 Task: Search one way flight ticket for 5 adults, 1 child, 2 infants in seat and 1 infant on lap in business from Grand Rapids: Gerald R. Ford International Airport to Laramie: Laramie Regional Airport on 5-3-2023. Choice of flights is JetBlue. Number of bags: 11 checked bags. Price is upto 91000. Outbound departure time preference is 14:30.
Action: Mouse moved to (227, 340)
Screenshot: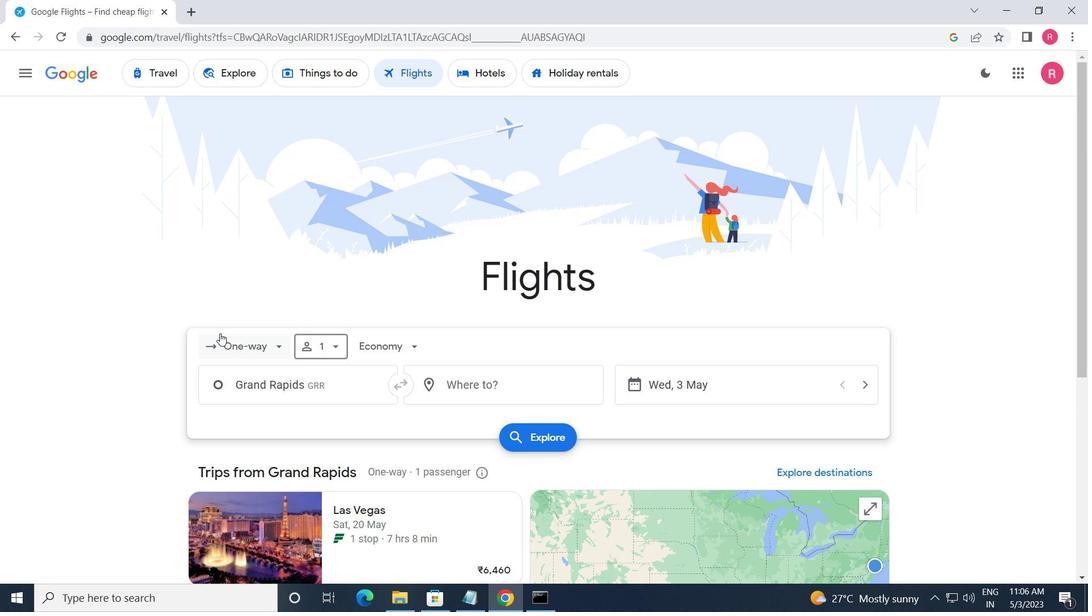 
Action: Mouse pressed left at (227, 340)
Screenshot: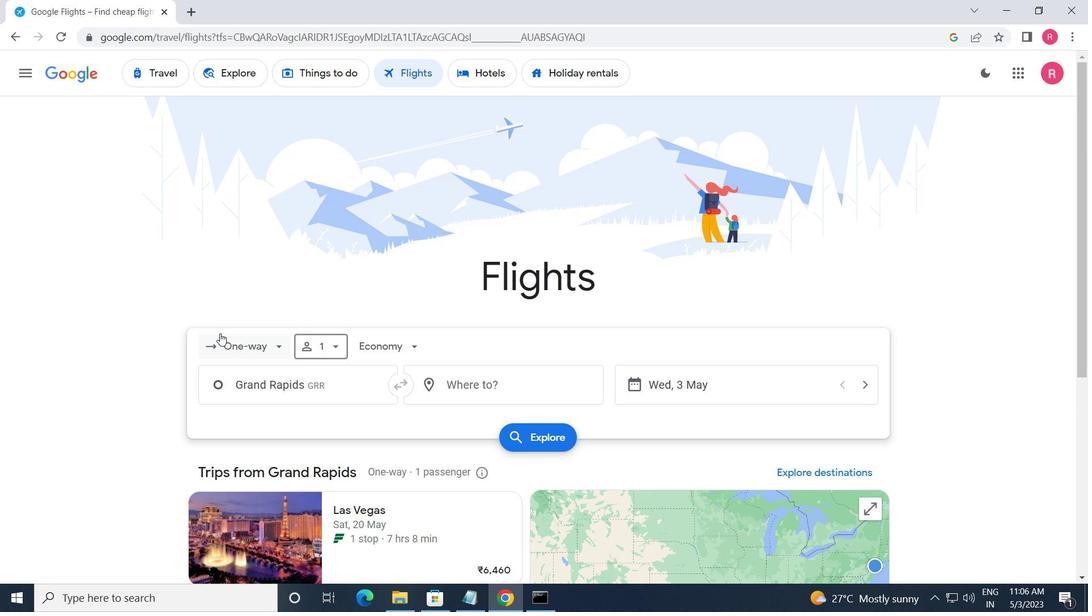 
Action: Mouse moved to (264, 420)
Screenshot: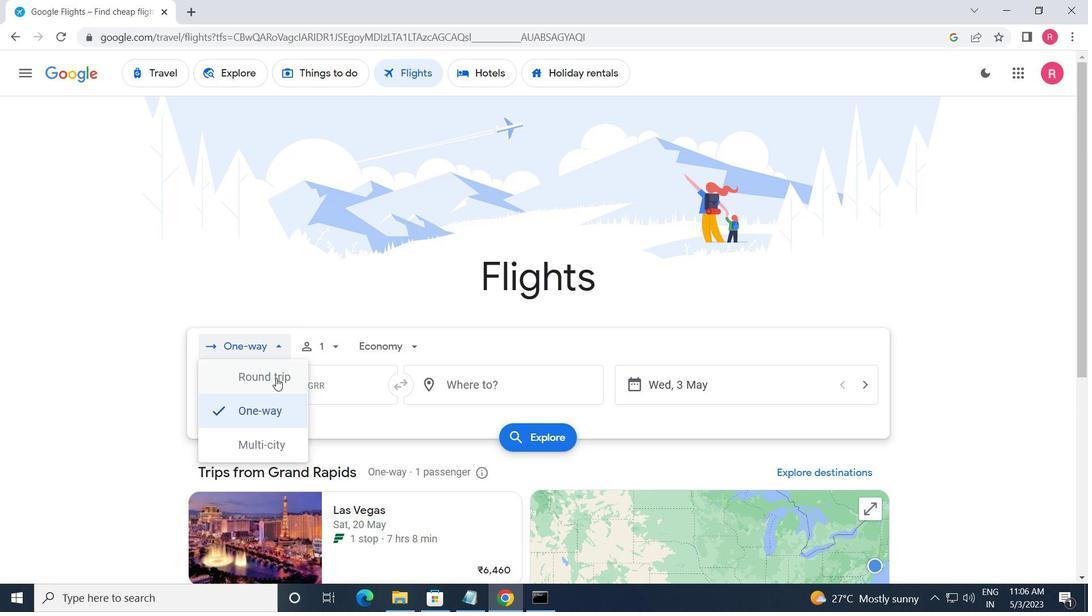 
Action: Mouse pressed left at (264, 420)
Screenshot: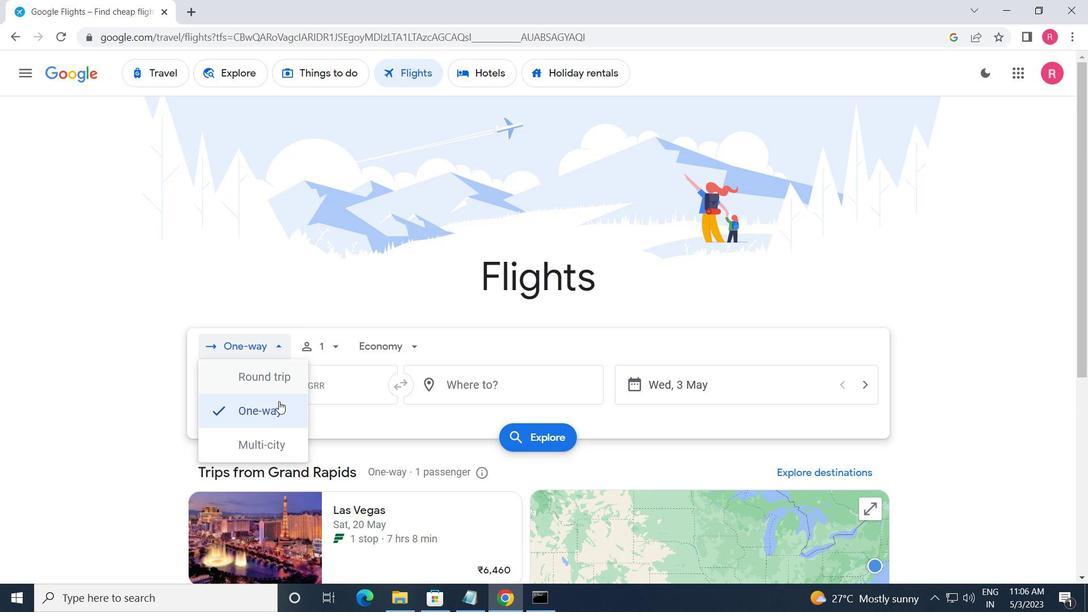 
Action: Mouse moved to (335, 347)
Screenshot: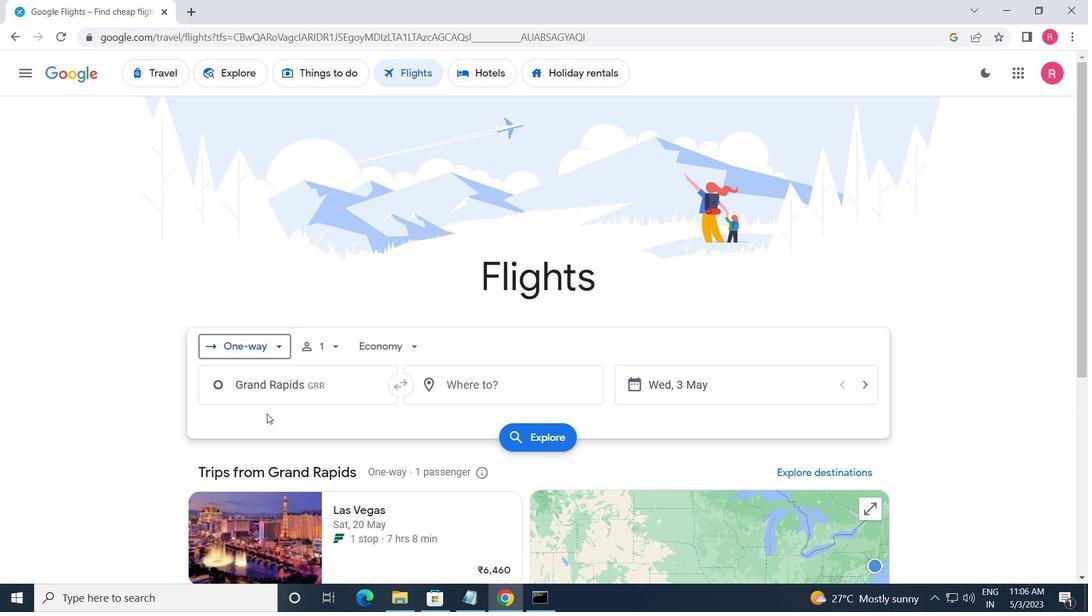 
Action: Mouse pressed left at (335, 347)
Screenshot: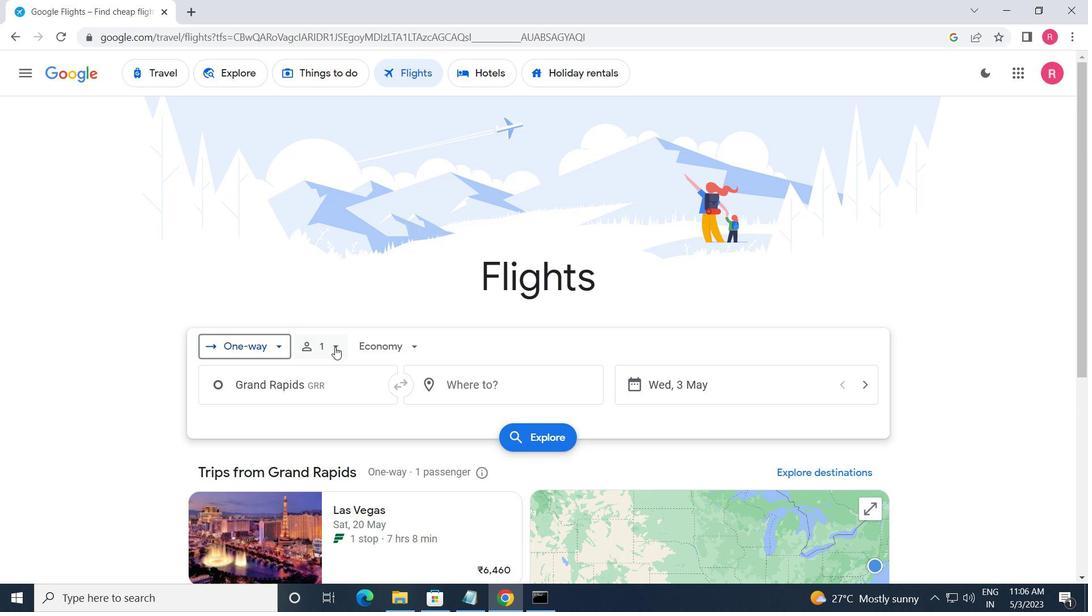 
Action: Mouse moved to (449, 386)
Screenshot: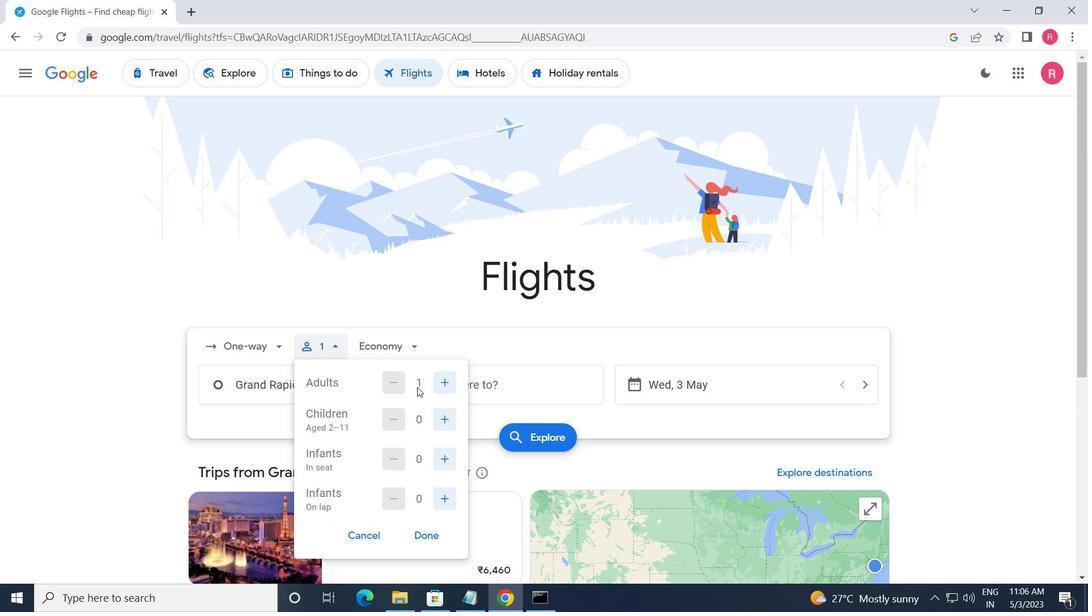 
Action: Mouse pressed left at (449, 386)
Screenshot: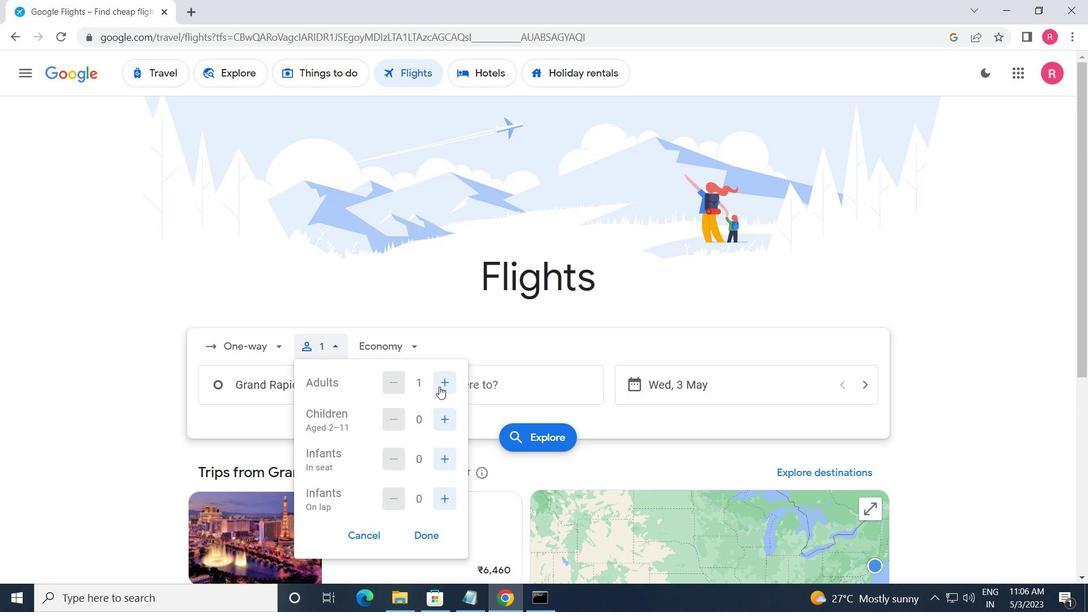 
Action: Mouse pressed left at (449, 386)
Screenshot: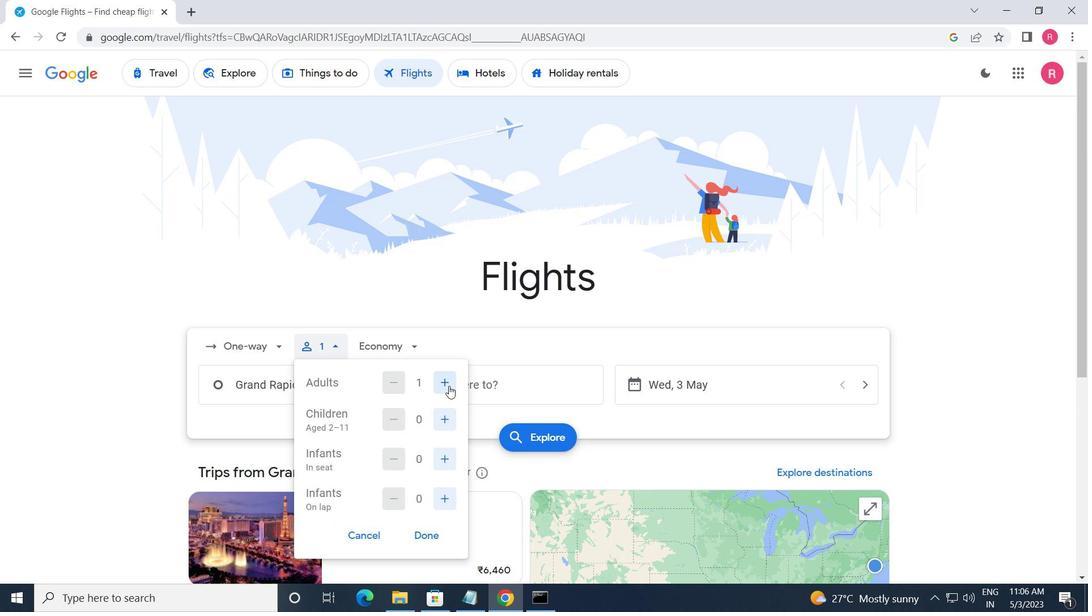 
Action: Mouse pressed left at (449, 386)
Screenshot: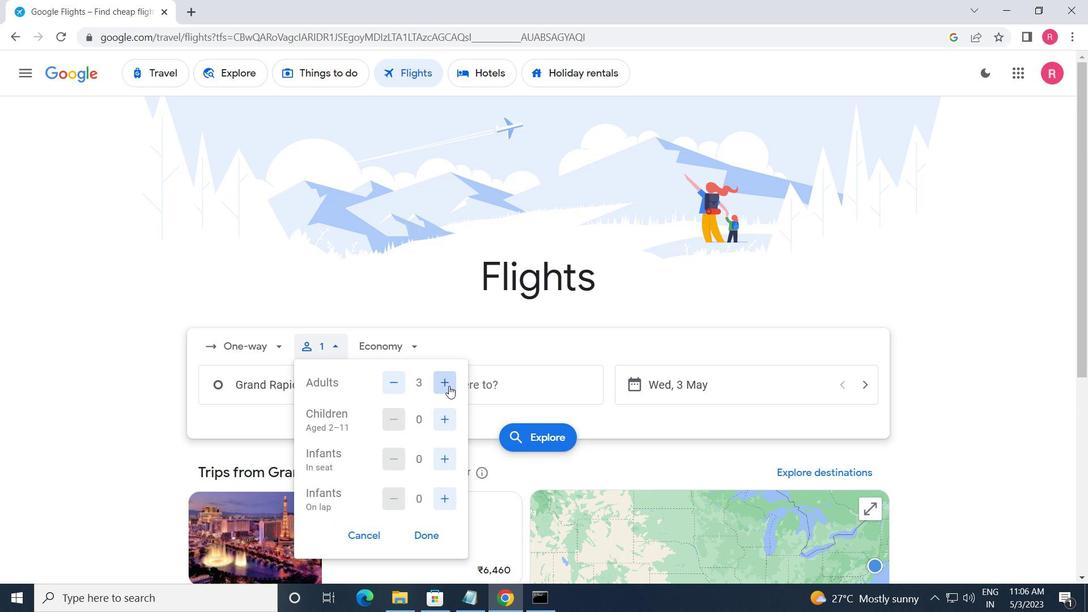
Action: Mouse pressed left at (449, 386)
Screenshot: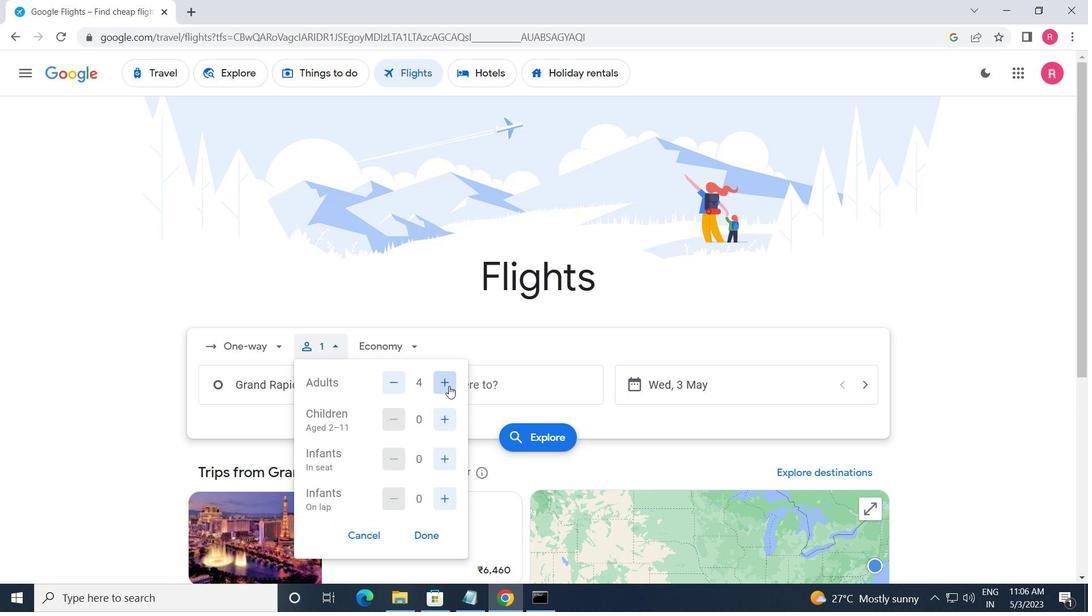 
Action: Mouse moved to (449, 416)
Screenshot: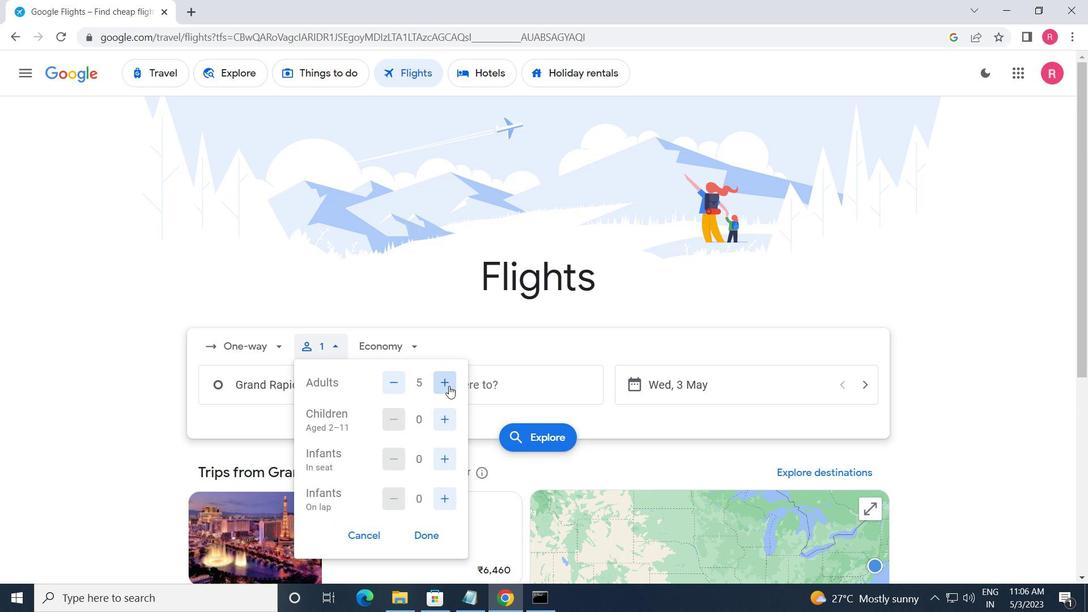 
Action: Mouse pressed left at (449, 416)
Screenshot: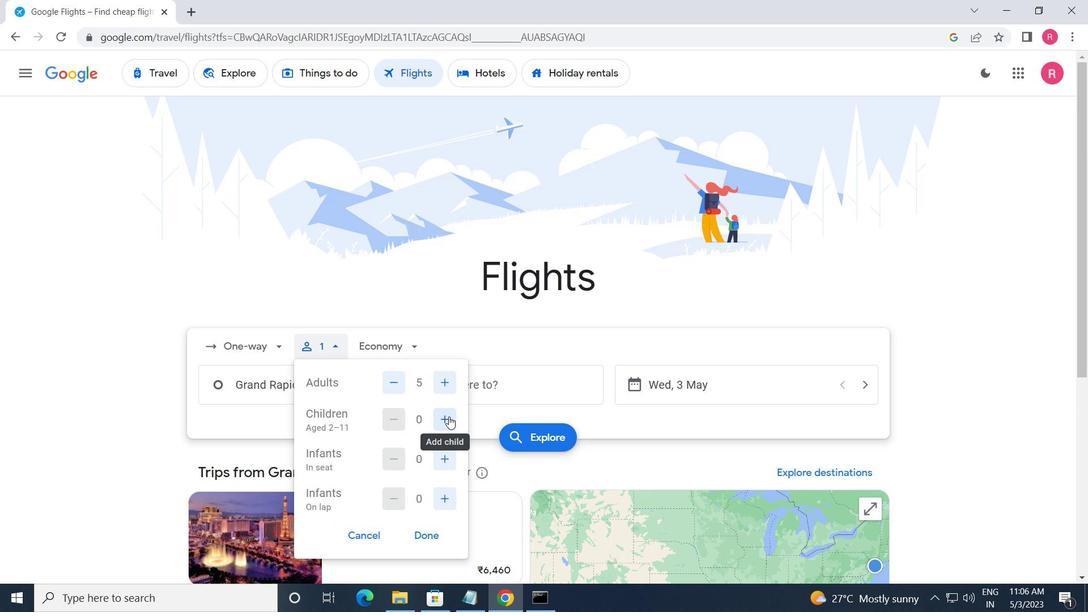 
Action: Mouse moved to (446, 455)
Screenshot: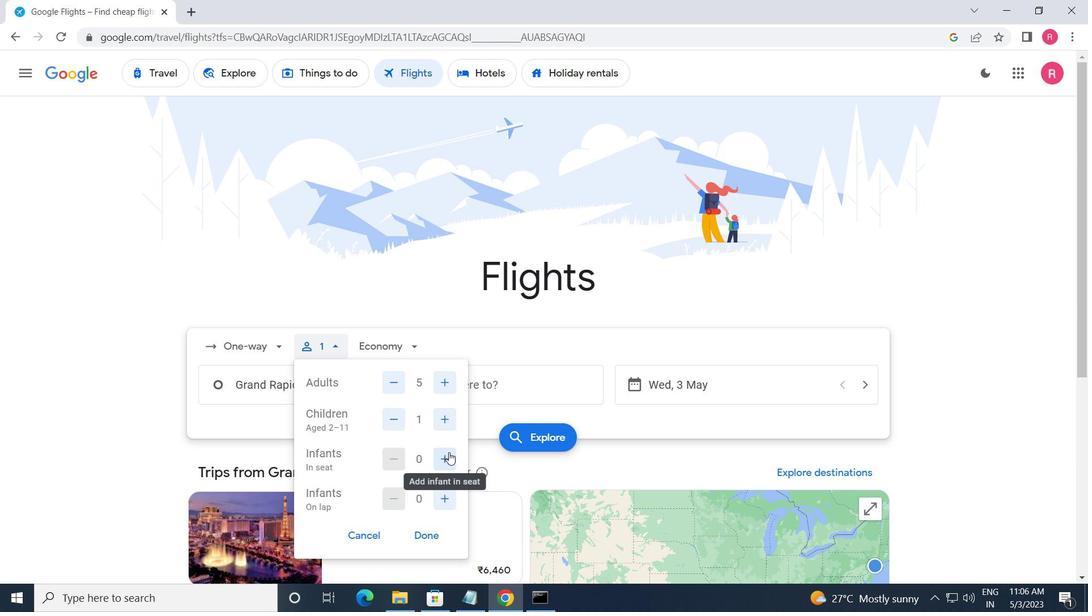 
Action: Mouse pressed left at (446, 455)
Screenshot: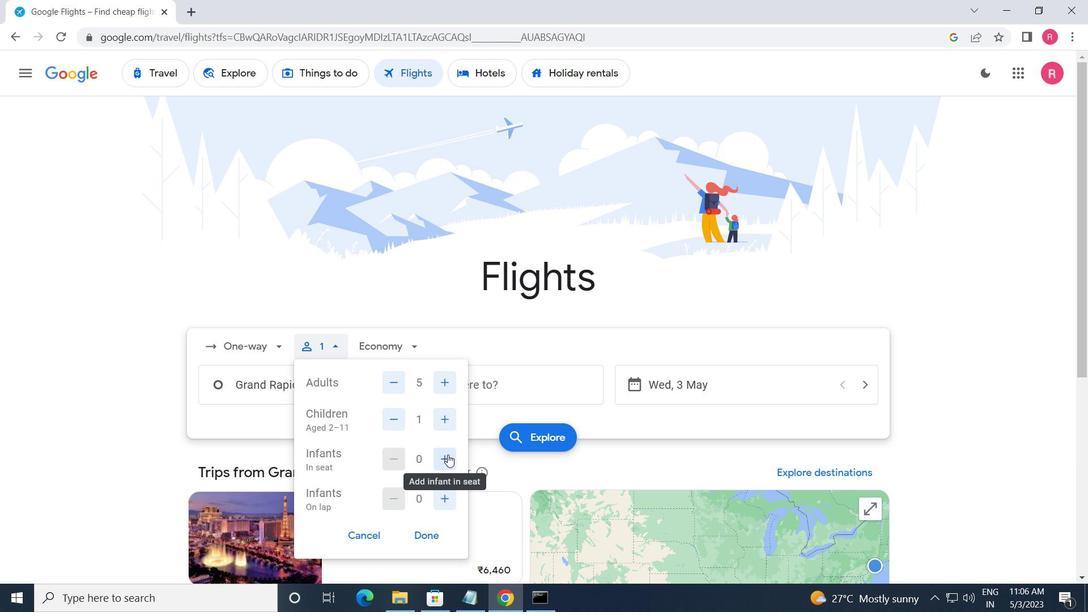 
Action: Mouse pressed left at (446, 455)
Screenshot: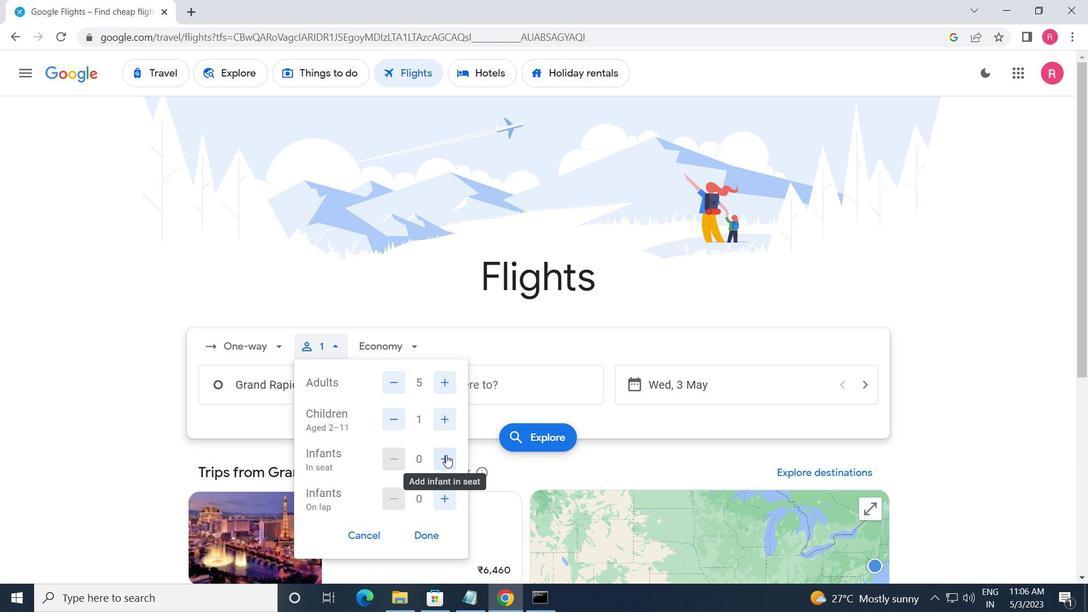 
Action: Mouse moved to (441, 493)
Screenshot: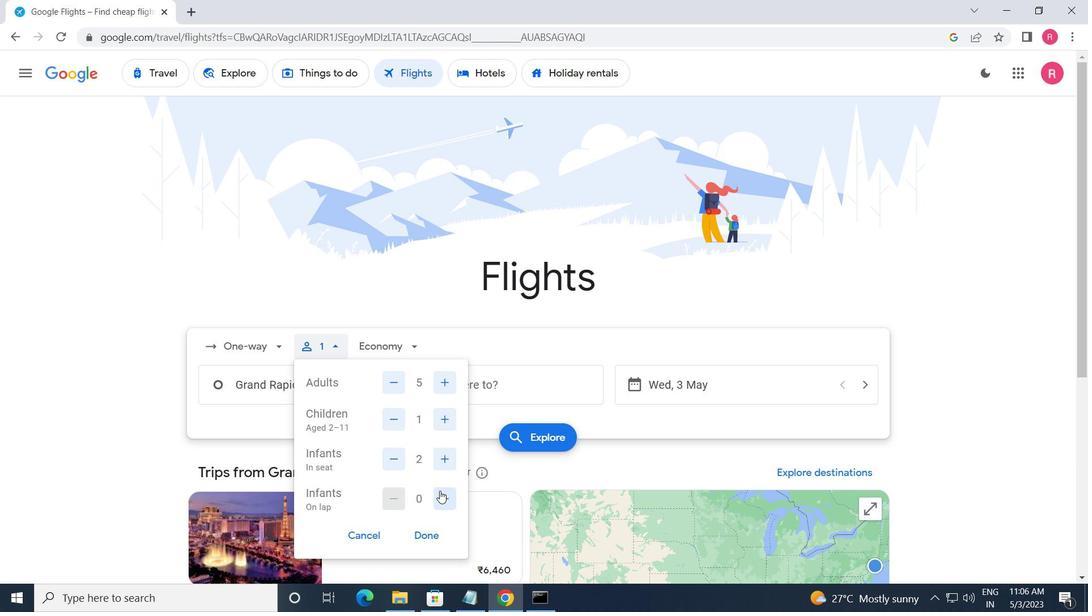 
Action: Mouse pressed left at (441, 493)
Screenshot: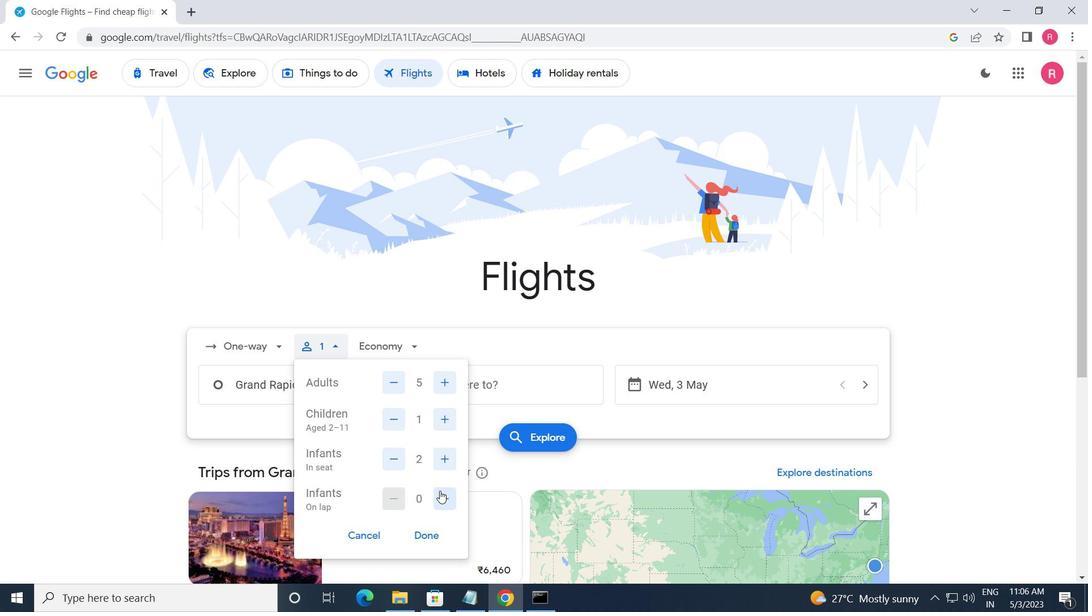 
Action: Mouse moved to (436, 530)
Screenshot: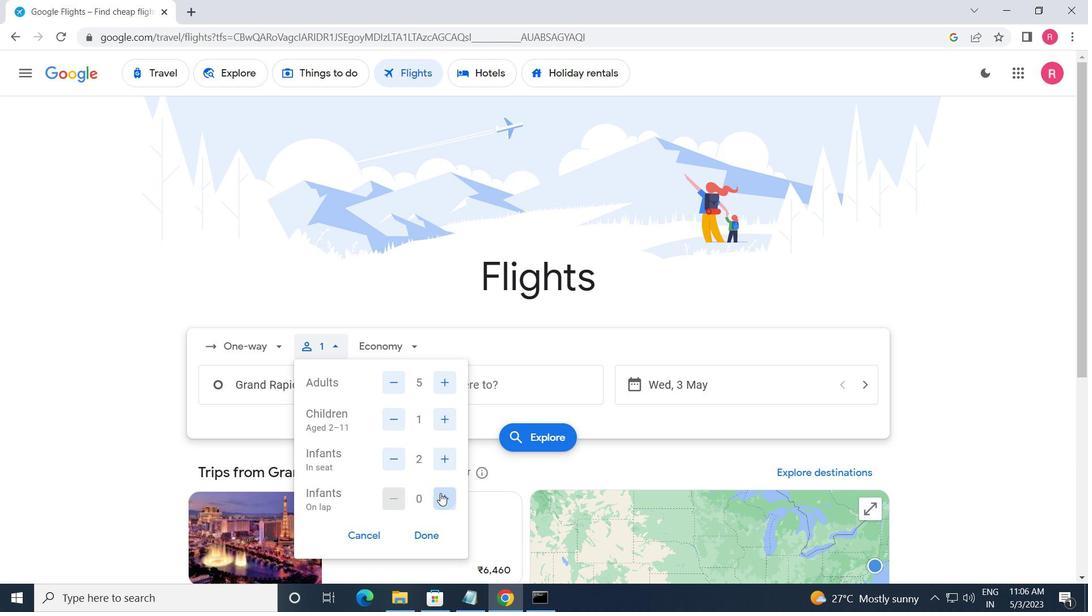 
Action: Mouse pressed left at (436, 530)
Screenshot: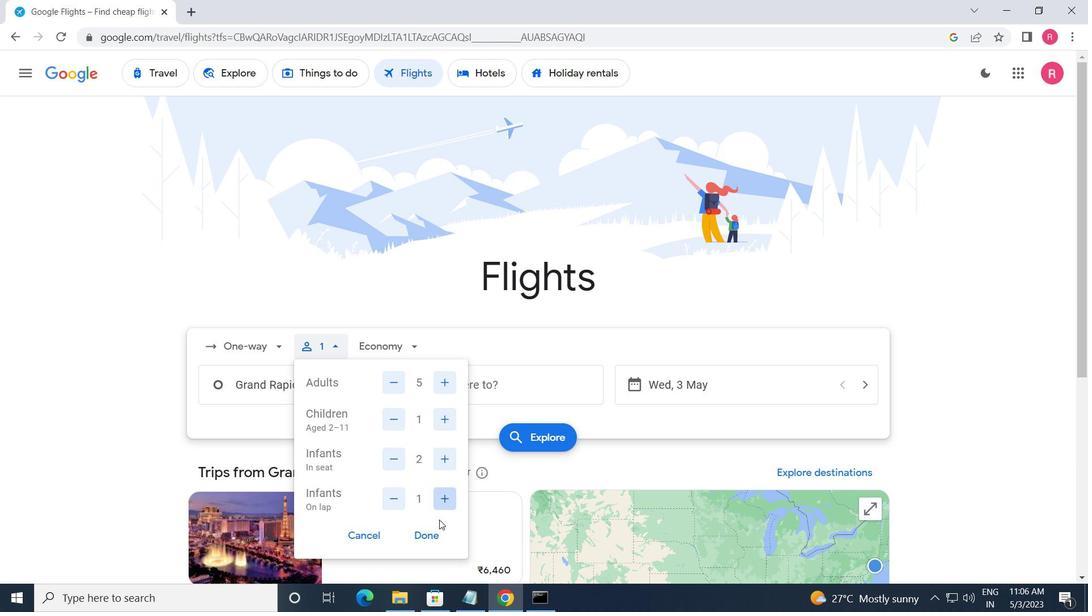 
Action: Mouse moved to (366, 354)
Screenshot: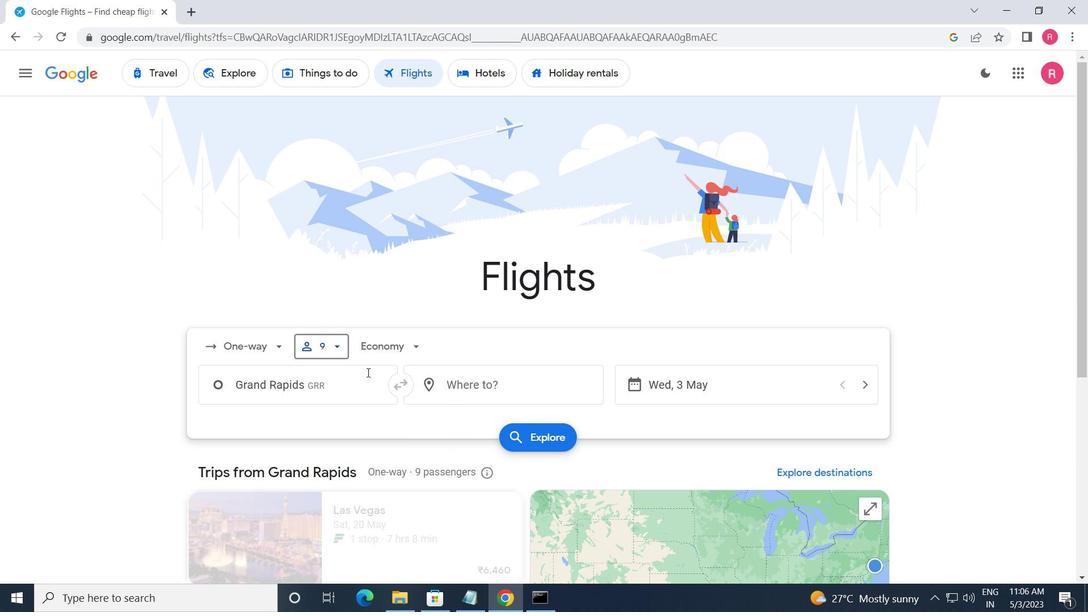 
Action: Mouse pressed left at (366, 354)
Screenshot: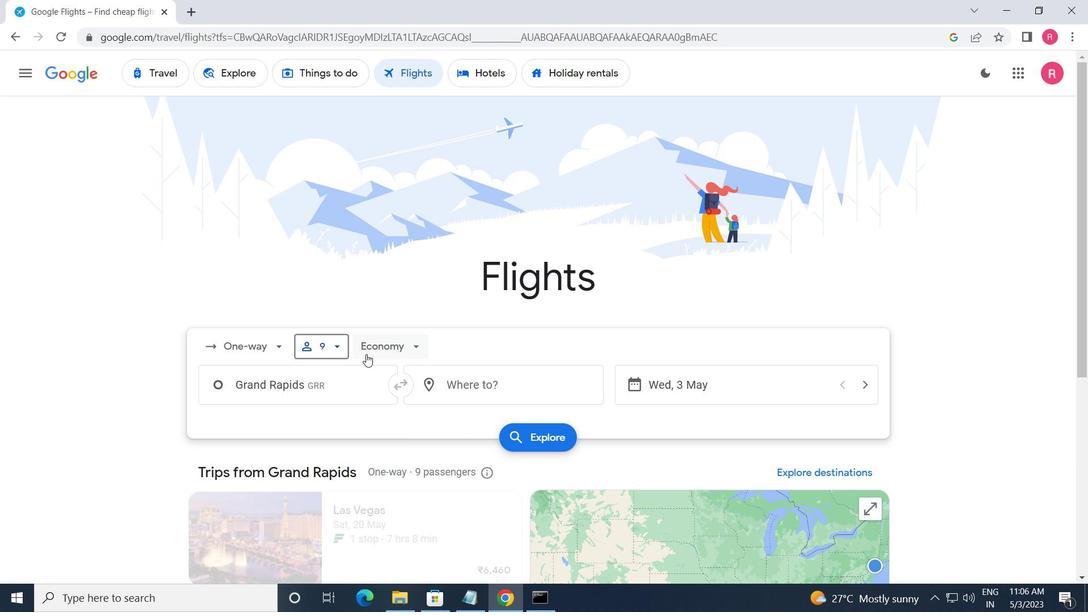 
Action: Mouse moved to (404, 444)
Screenshot: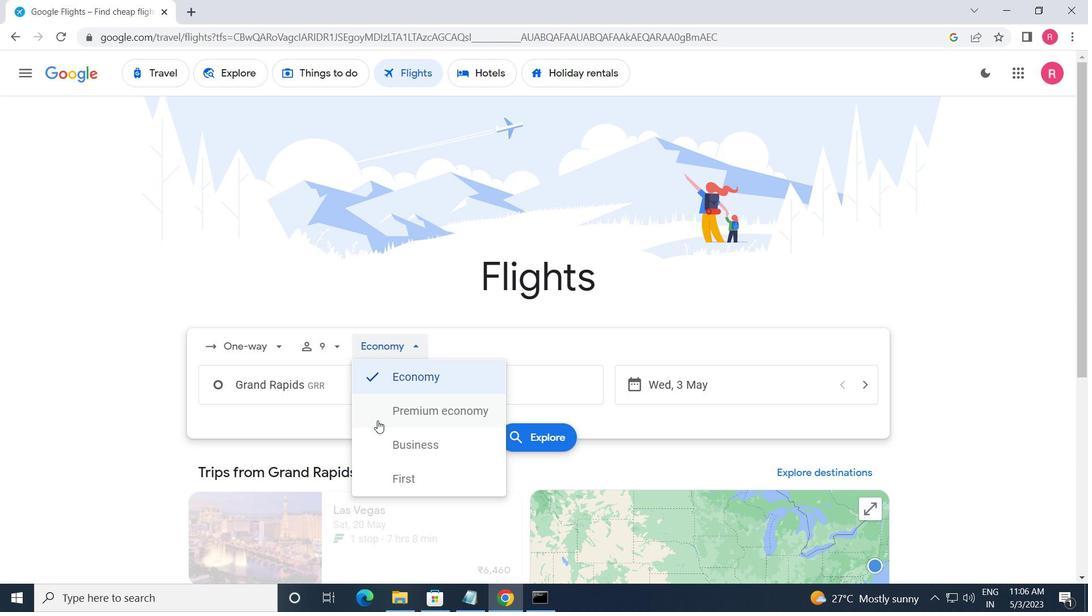 
Action: Mouse pressed left at (404, 444)
Screenshot: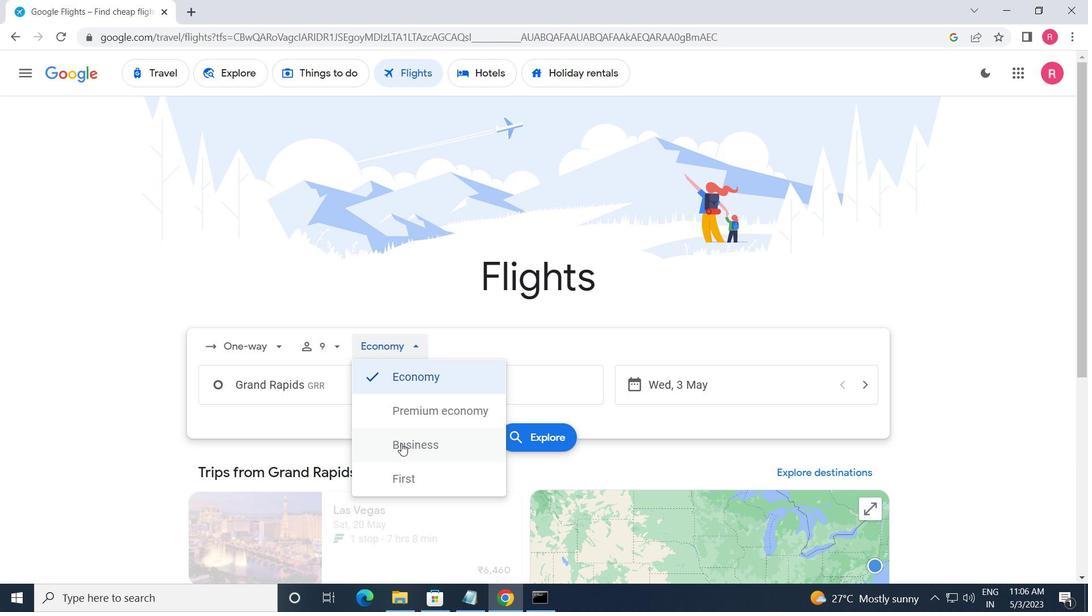 
Action: Mouse moved to (317, 400)
Screenshot: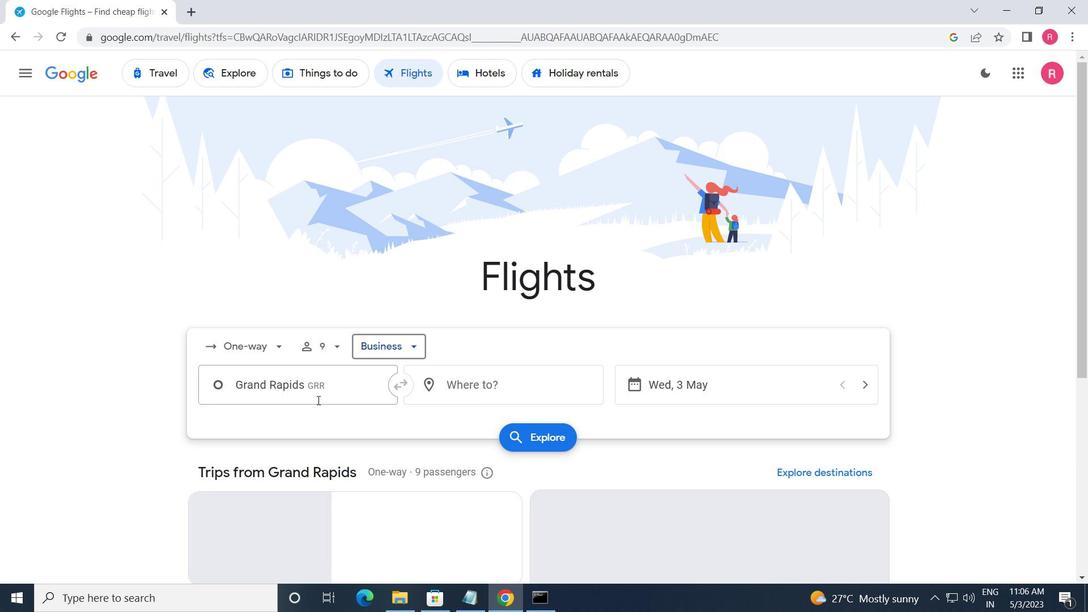 
Action: Mouse pressed left at (317, 400)
Screenshot: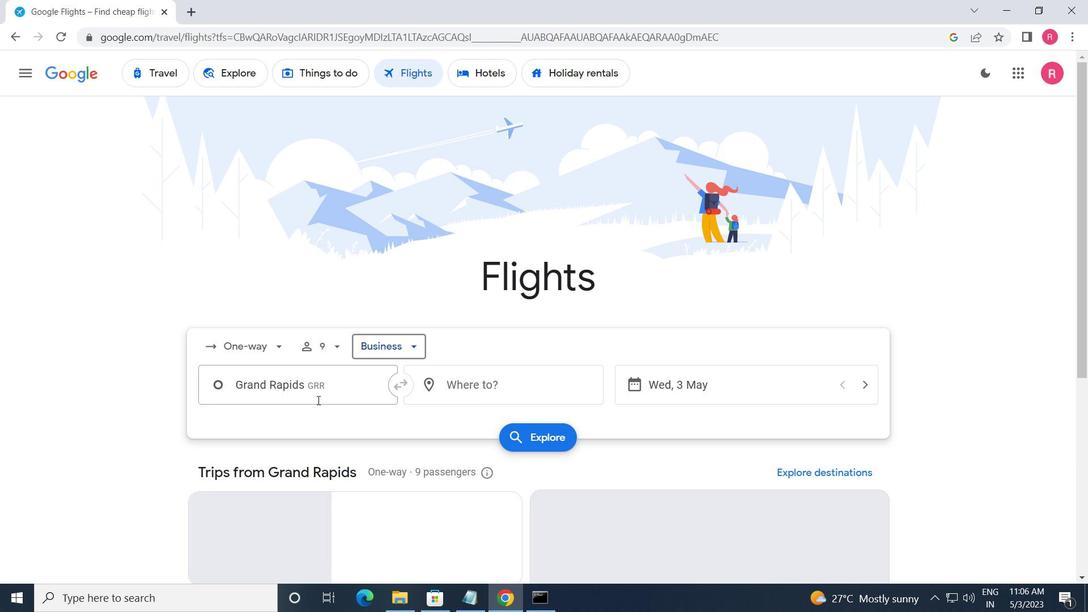 
Action: Mouse moved to (349, 454)
Screenshot: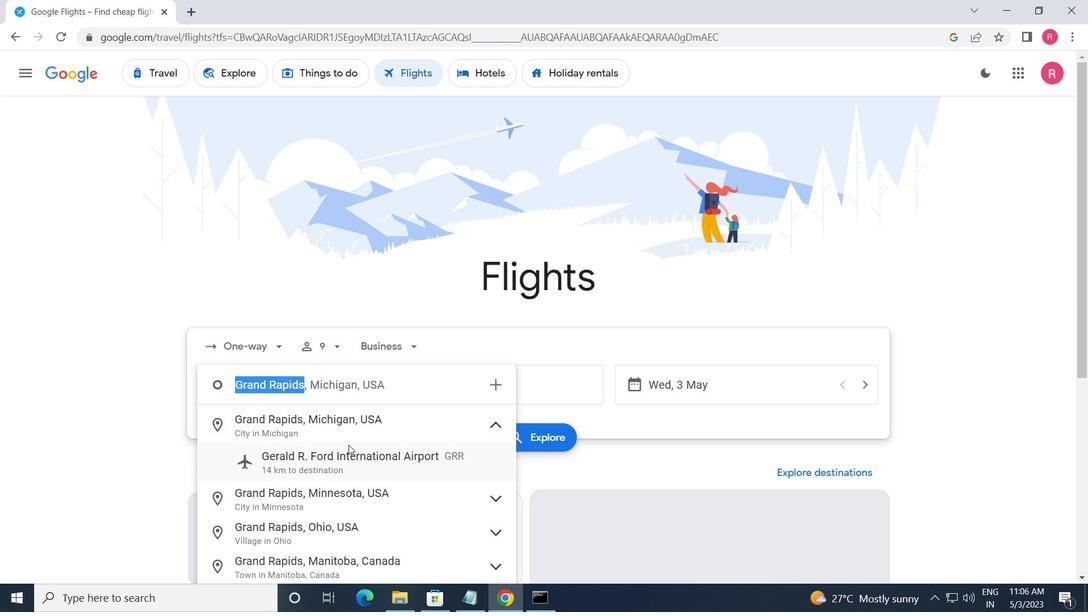 
Action: Mouse pressed left at (349, 454)
Screenshot: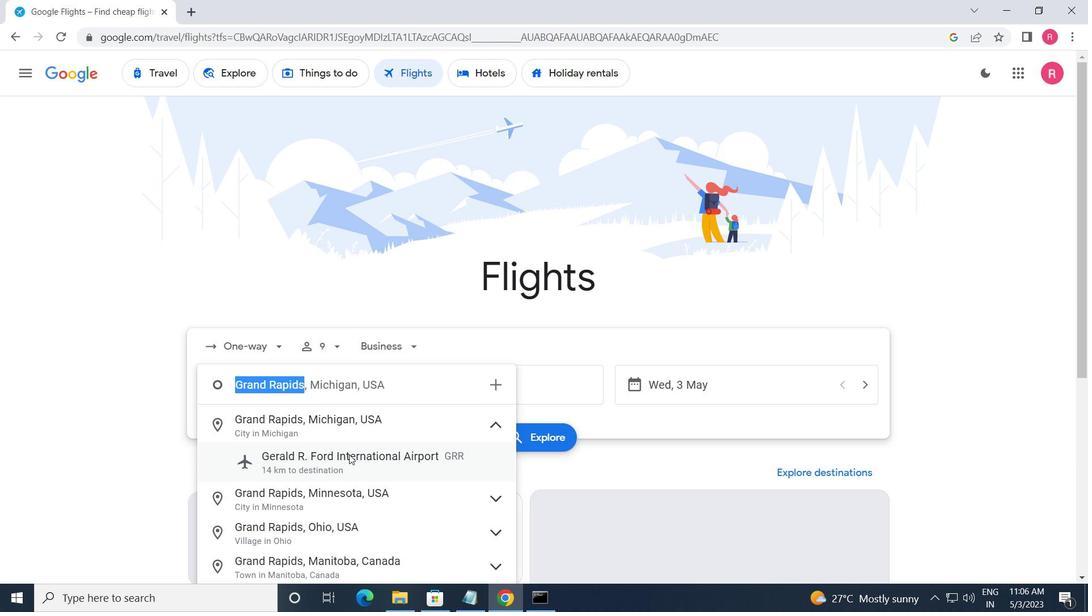 
Action: Mouse moved to (454, 379)
Screenshot: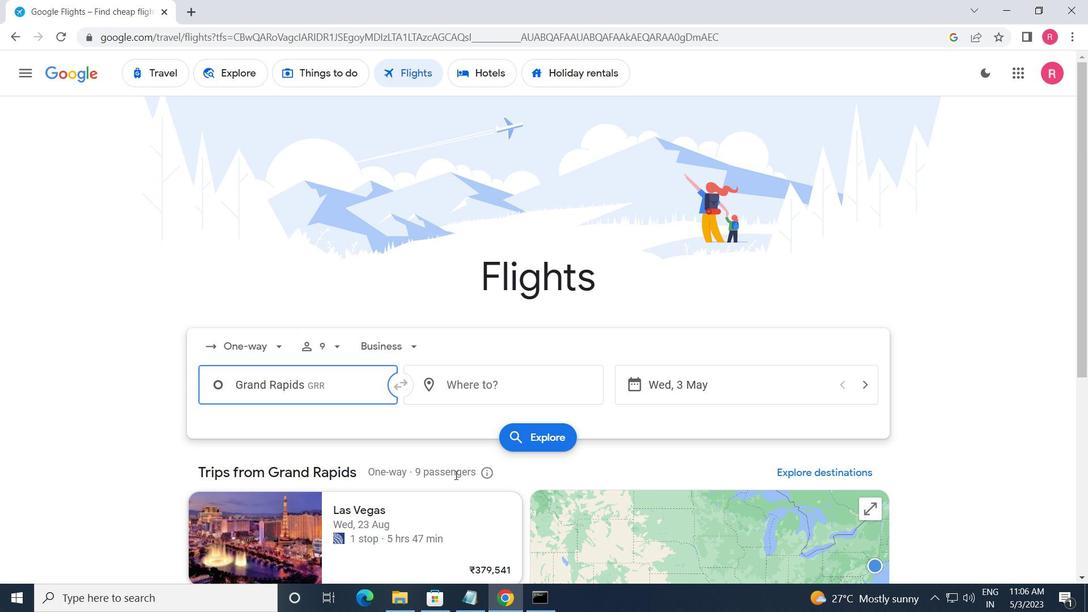 
Action: Mouse pressed left at (454, 379)
Screenshot: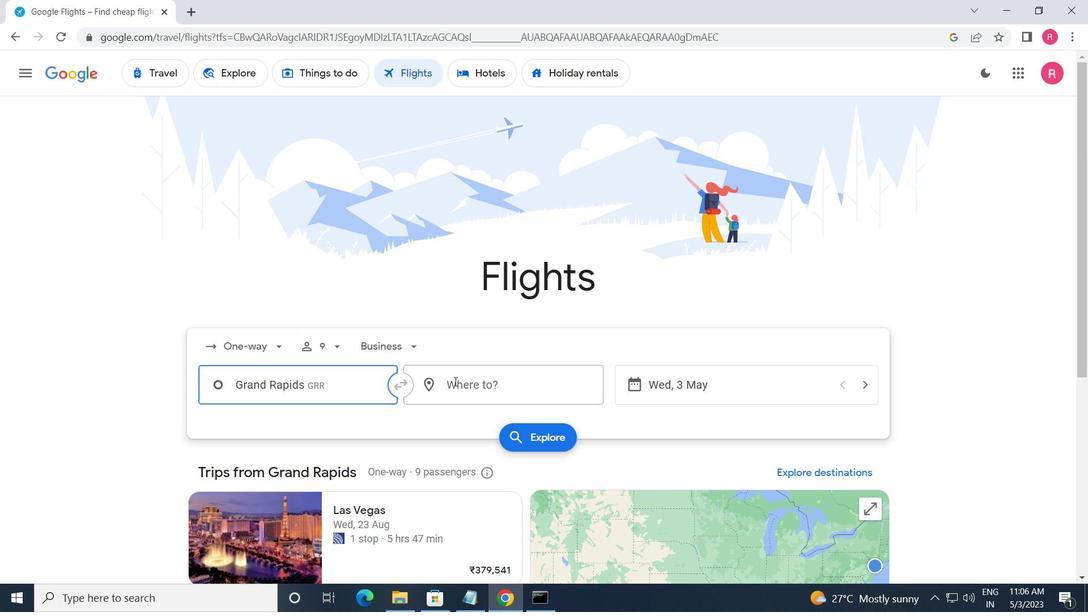 
Action: Mouse moved to (484, 534)
Screenshot: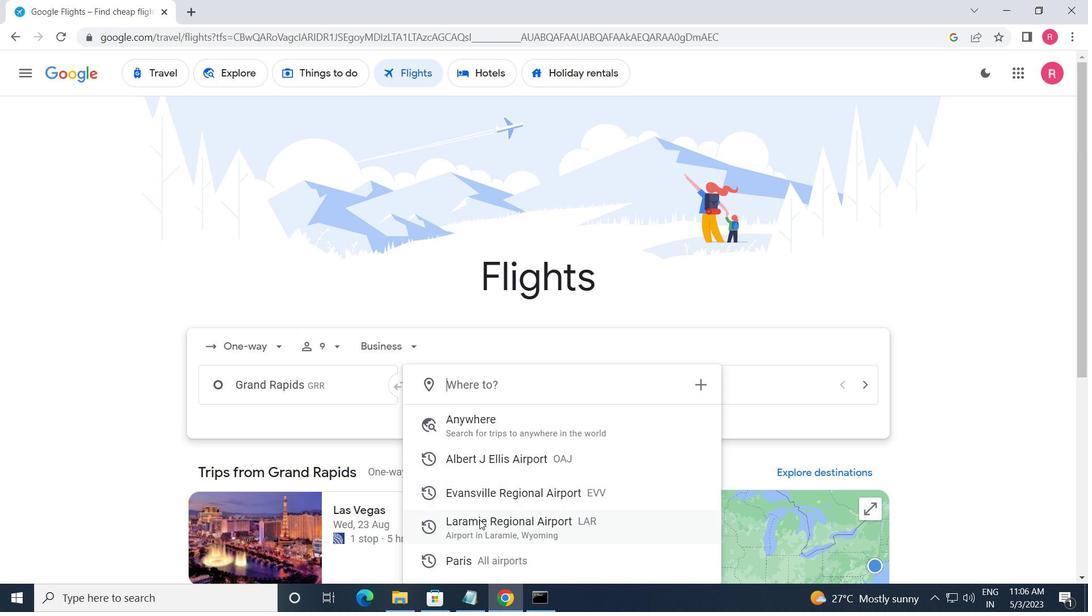 
Action: Mouse pressed left at (484, 534)
Screenshot: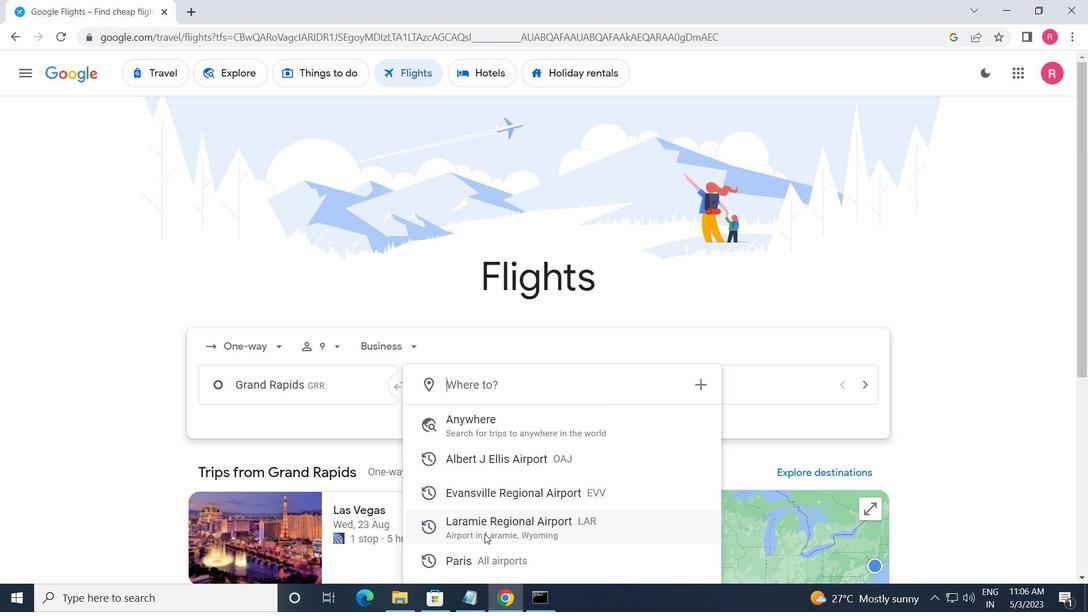 
Action: Mouse moved to (728, 382)
Screenshot: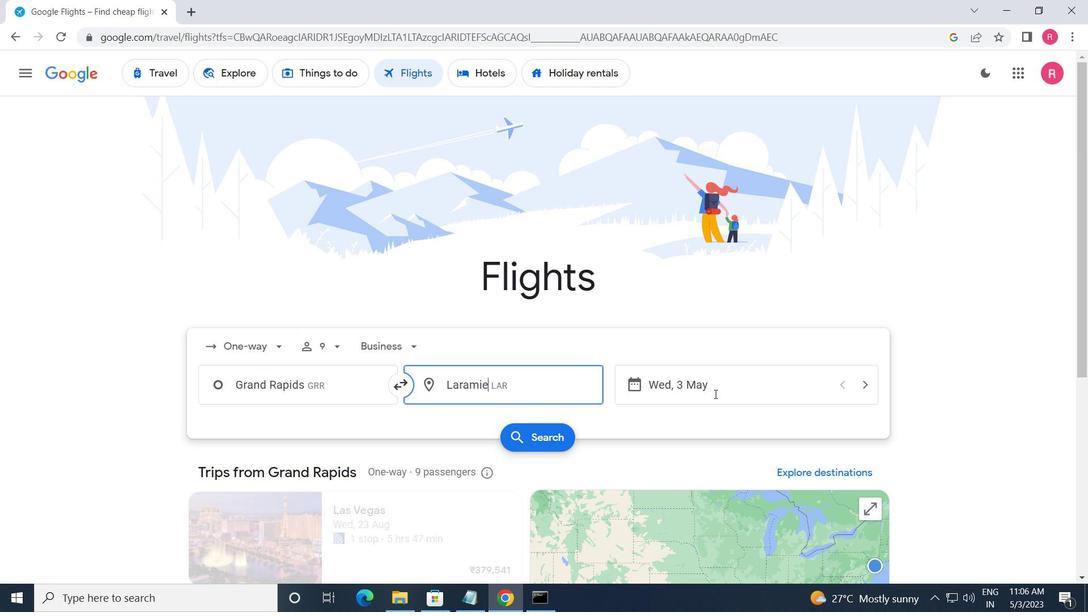 
Action: Mouse pressed left at (728, 382)
Screenshot: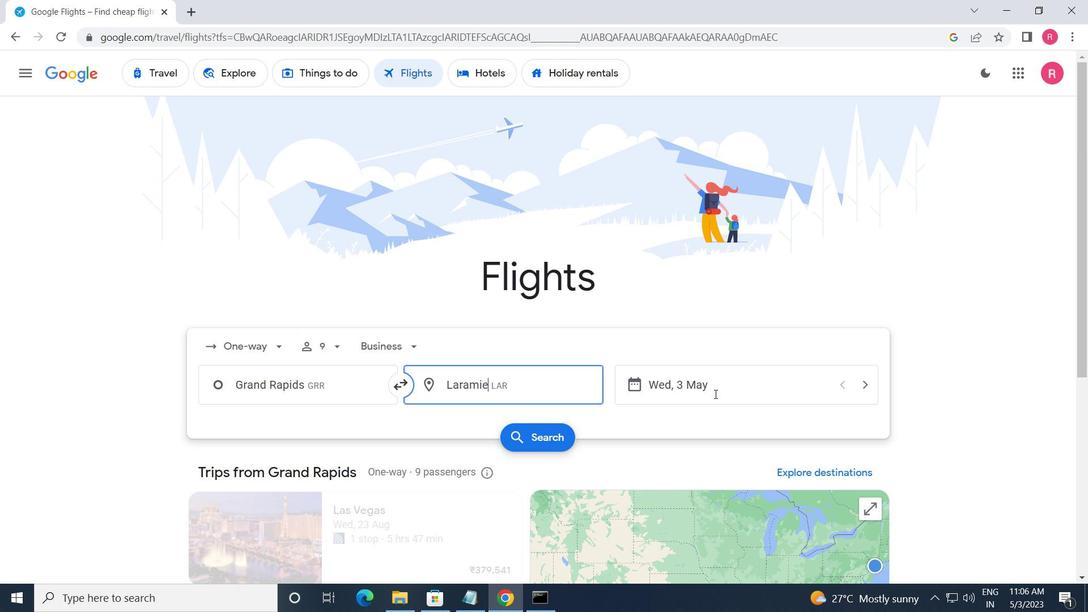 
Action: Mouse moved to (472, 329)
Screenshot: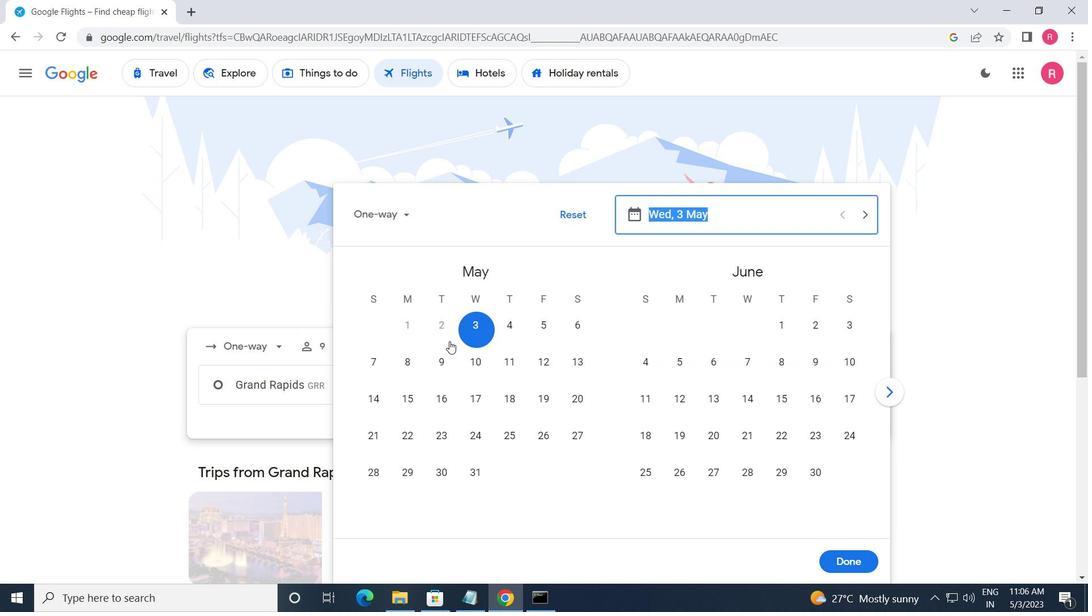 
Action: Mouse pressed left at (472, 329)
Screenshot: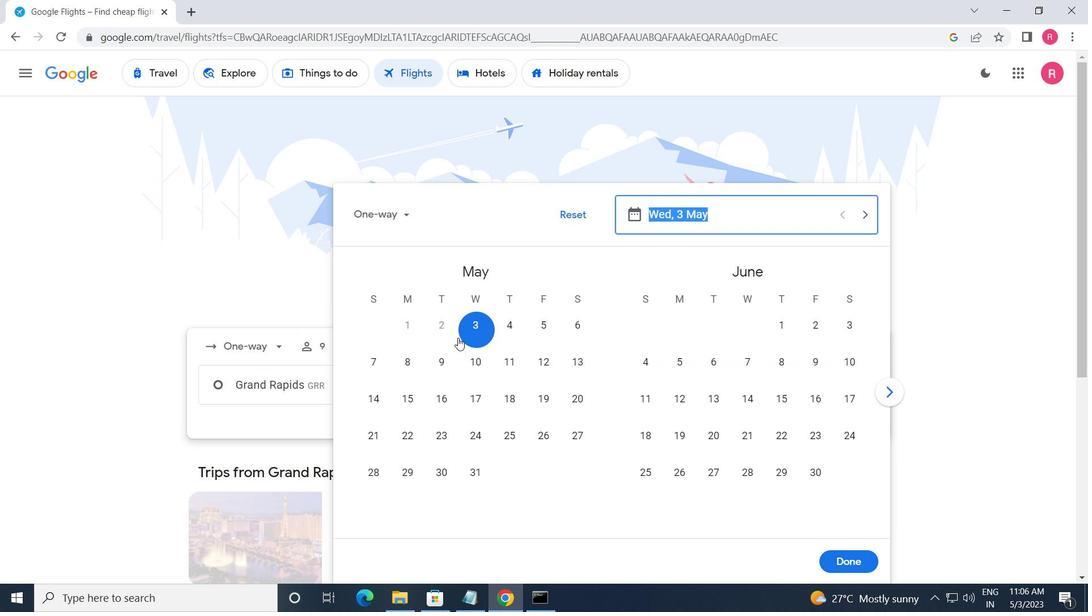 
Action: Mouse moved to (840, 566)
Screenshot: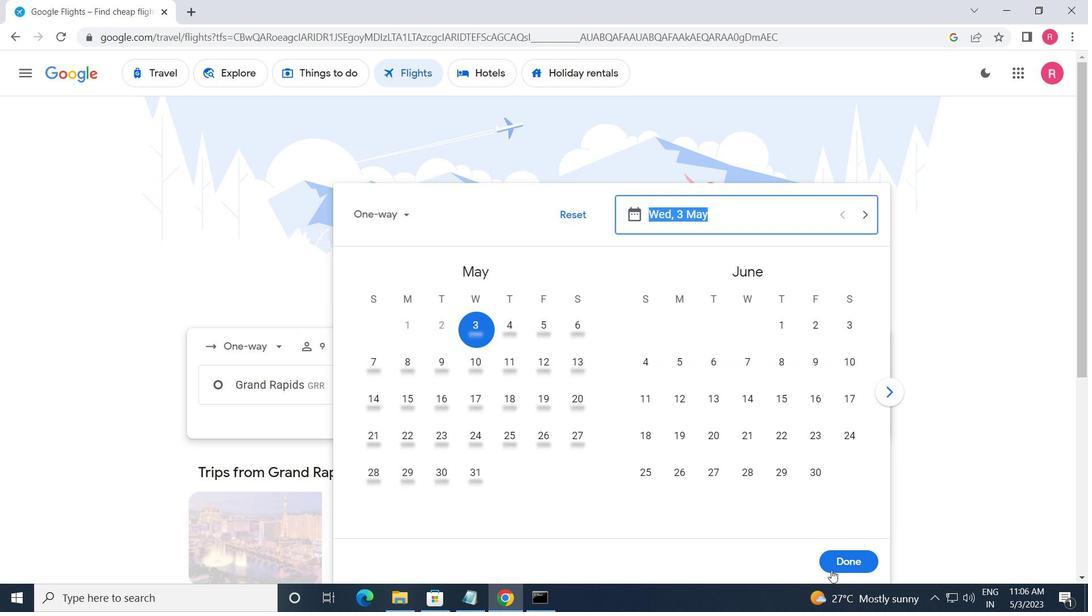 
Action: Mouse pressed left at (840, 566)
Screenshot: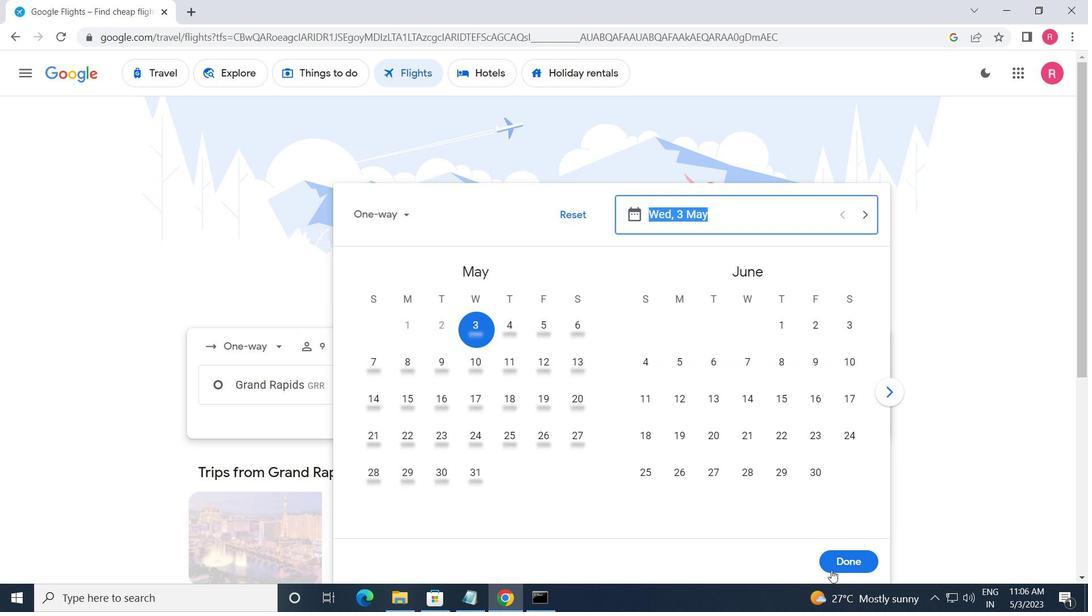 
Action: Mouse moved to (521, 434)
Screenshot: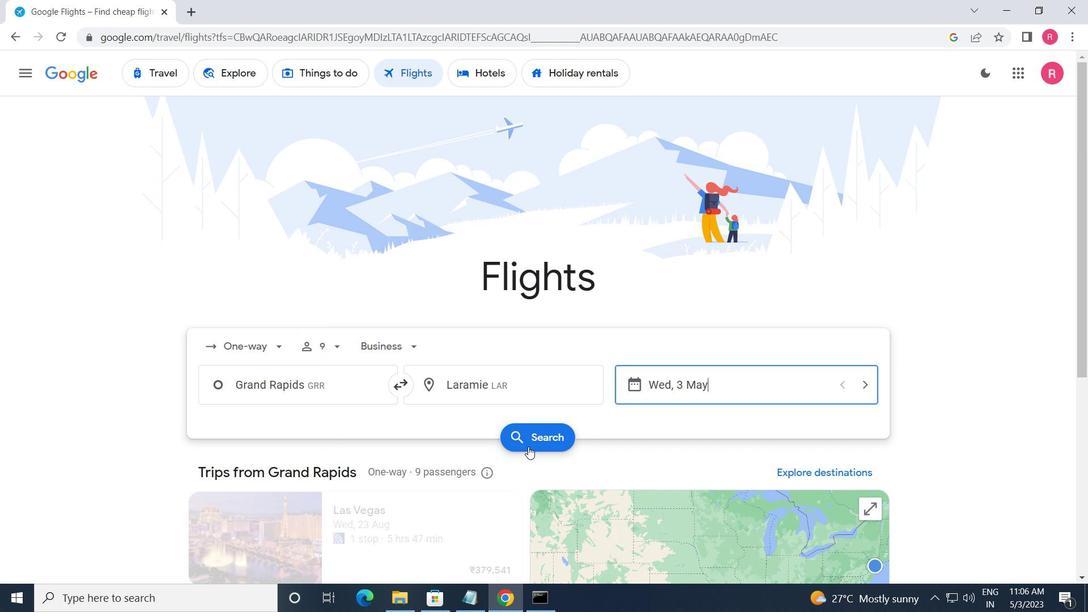 
Action: Mouse pressed left at (521, 434)
Screenshot: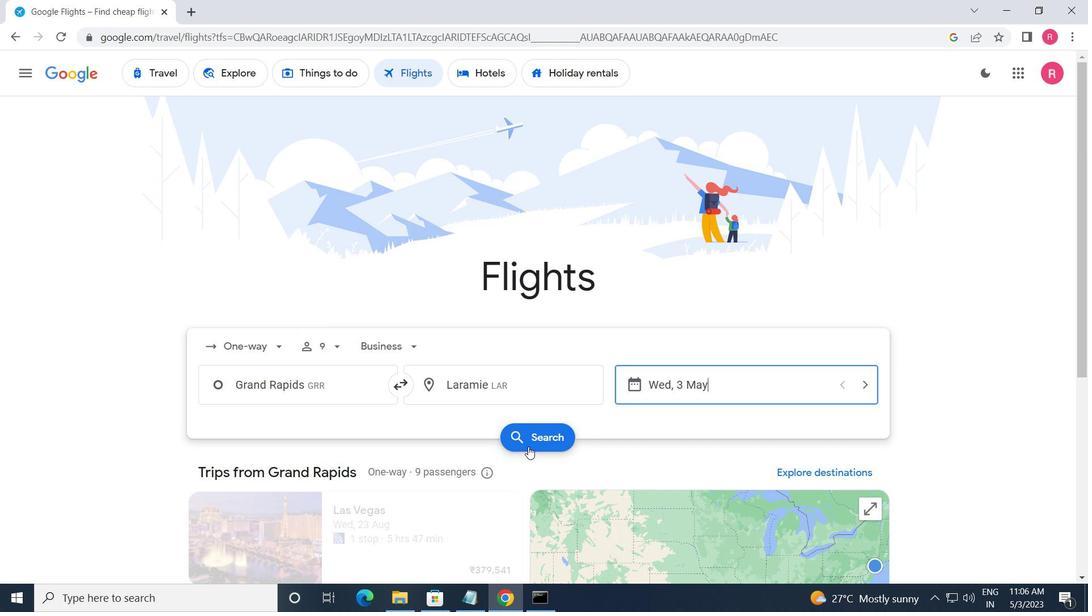 
Action: Mouse moved to (202, 212)
Screenshot: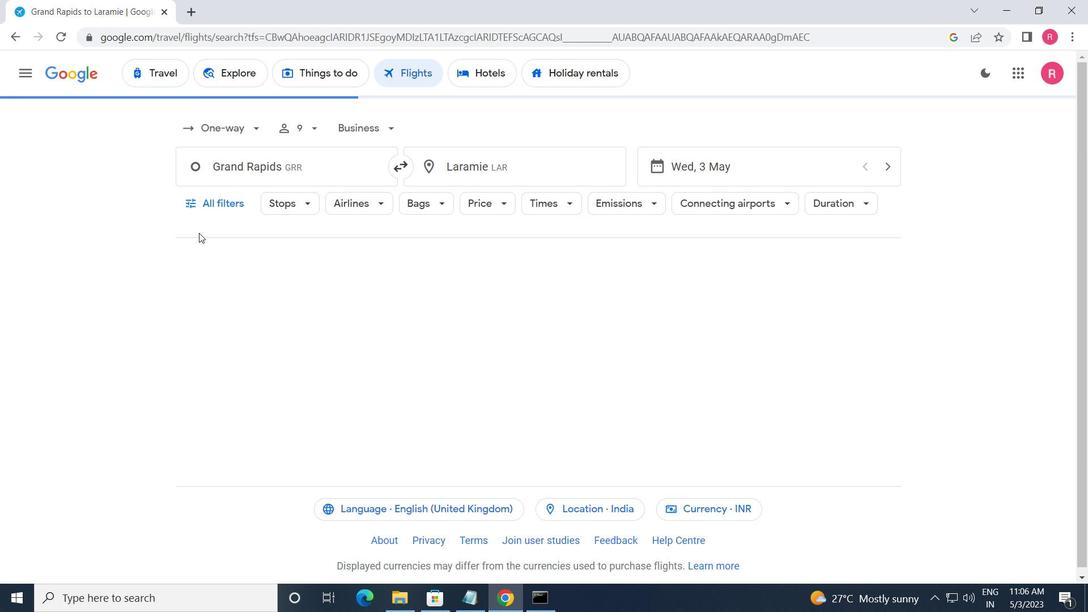 
Action: Mouse pressed left at (202, 212)
Screenshot: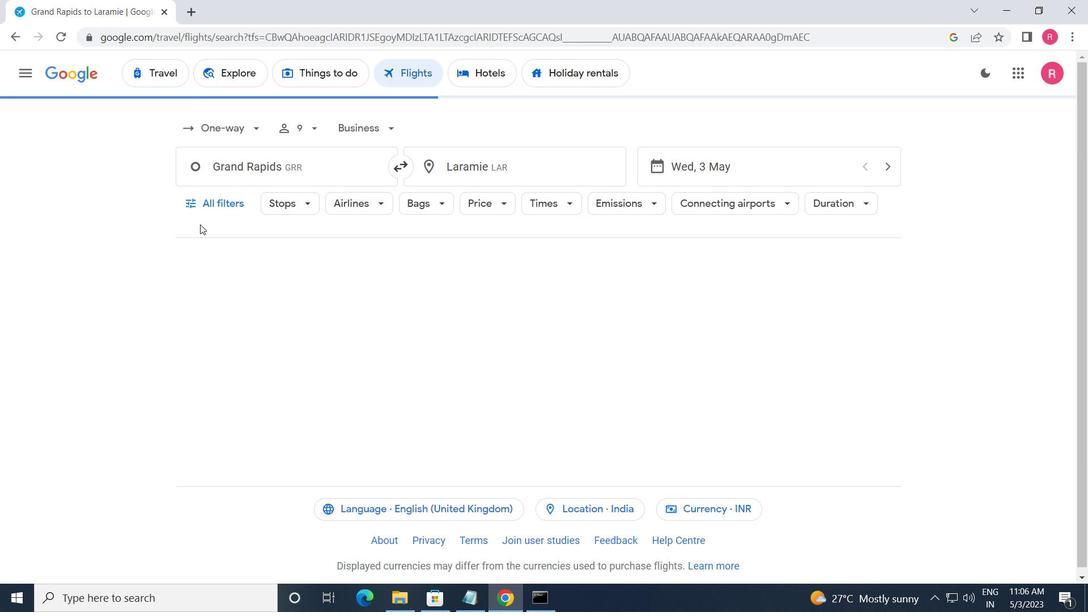 
Action: Mouse moved to (243, 385)
Screenshot: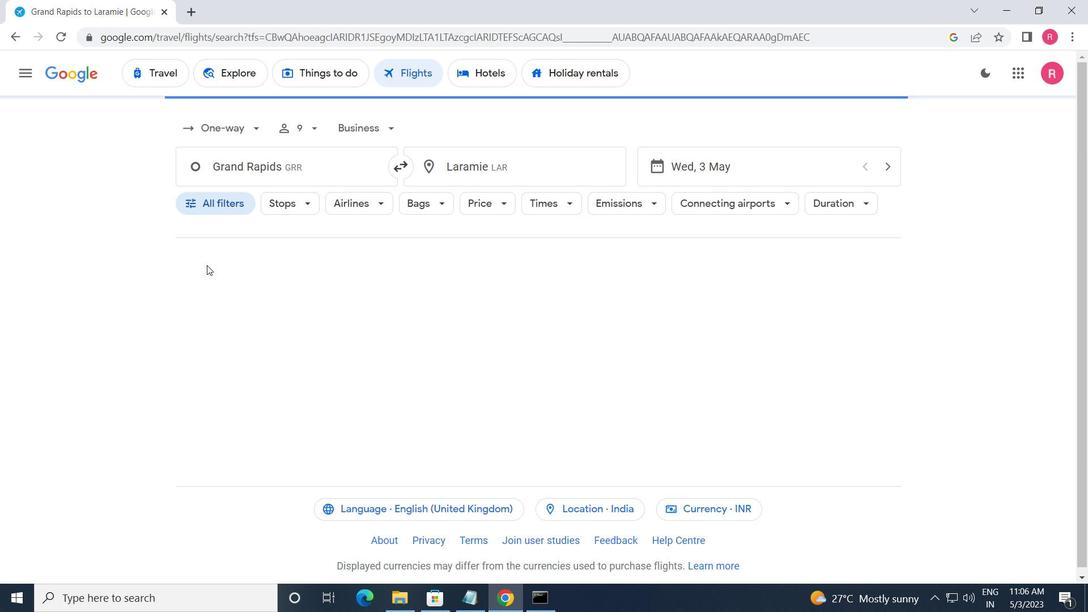 
Action: Mouse scrolled (243, 384) with delta (0, 0)
Screenshot: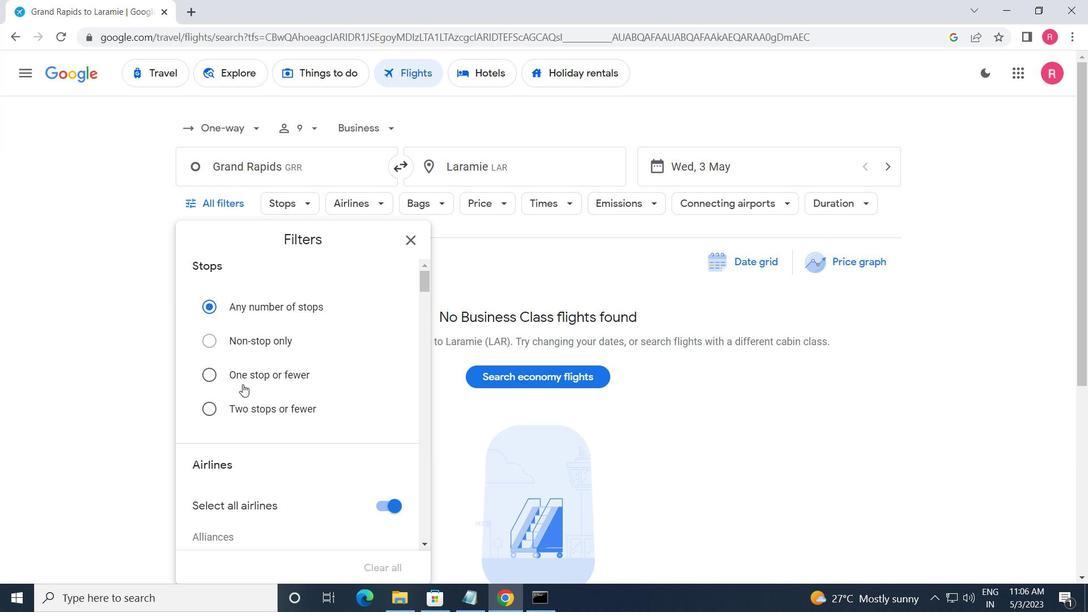 
Action: Mouse scrolled (243, 384) with delta (0, 0)
Screenshot: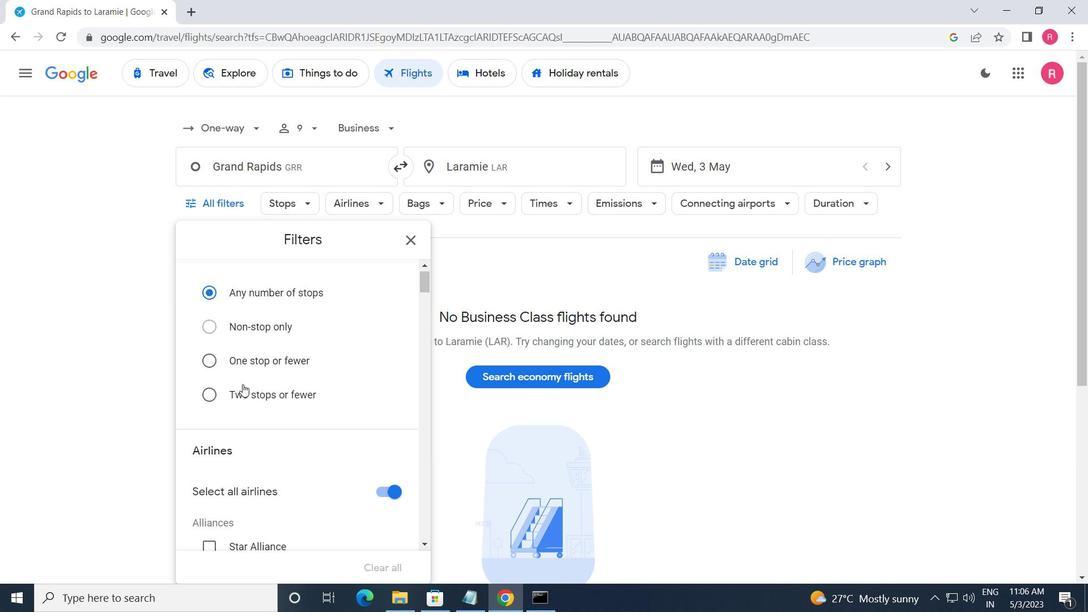 
Action: Mouse moved to (254, 392)
Screenshot: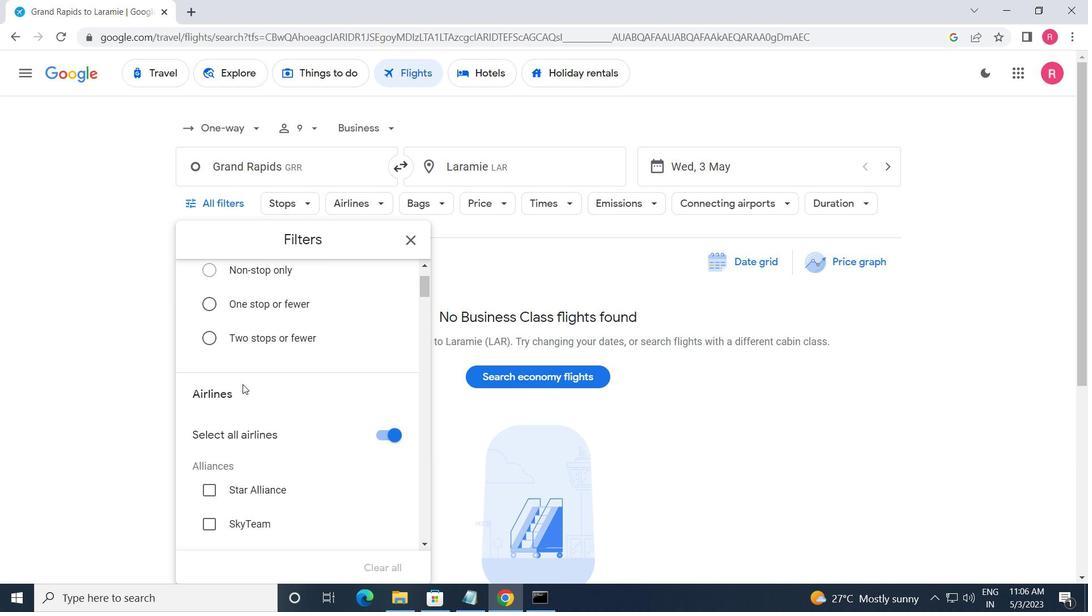 
Action: Mouse scrolled (254, 392) with delta (0, 0)
Screenshot: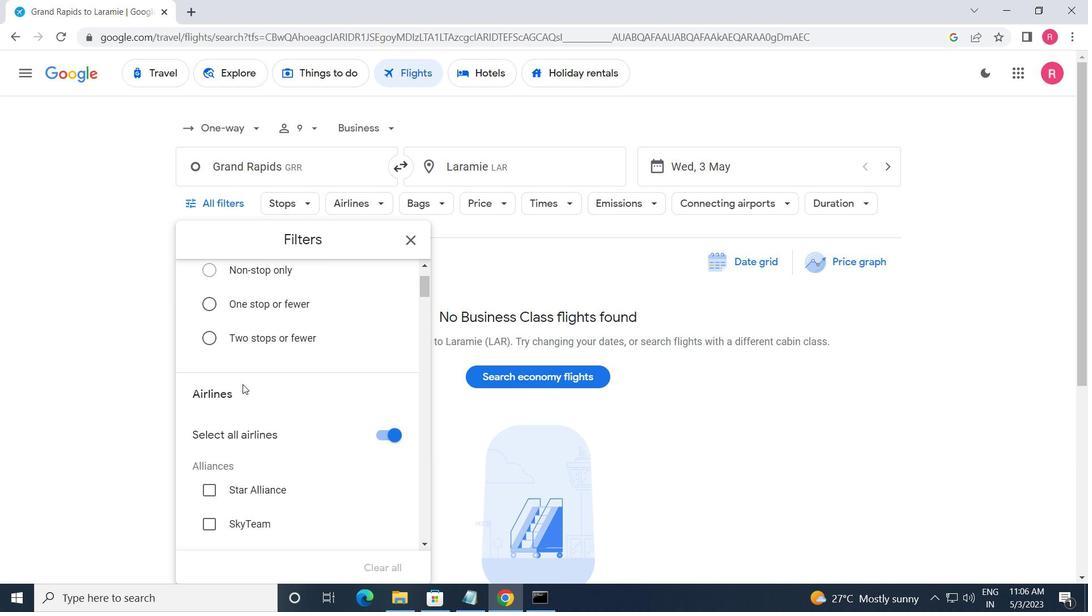 
Action: Mouse moved to (259, 397)
Screenshot: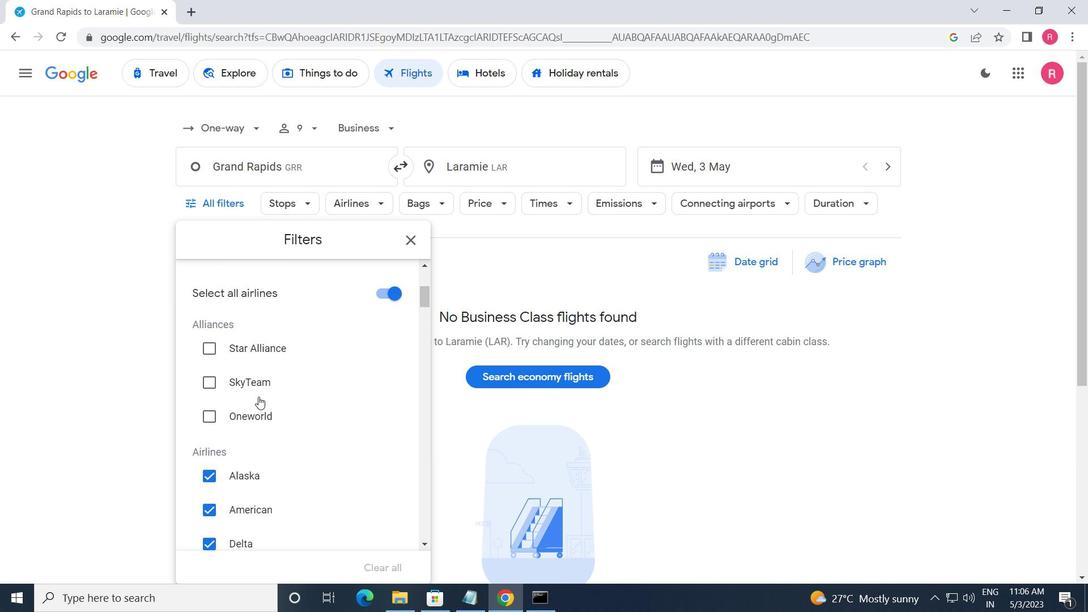 
Action: Mouse scrolled (259, 396) with delta (0, 0)
Screenshot: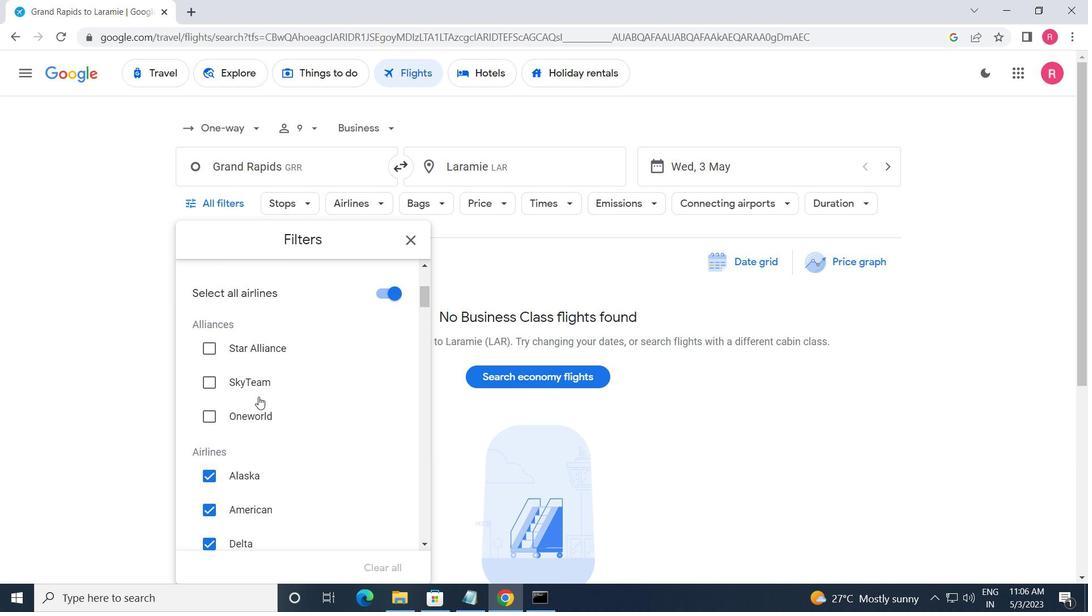 
Action: Mouse moved to (259, 399)
Screenshot: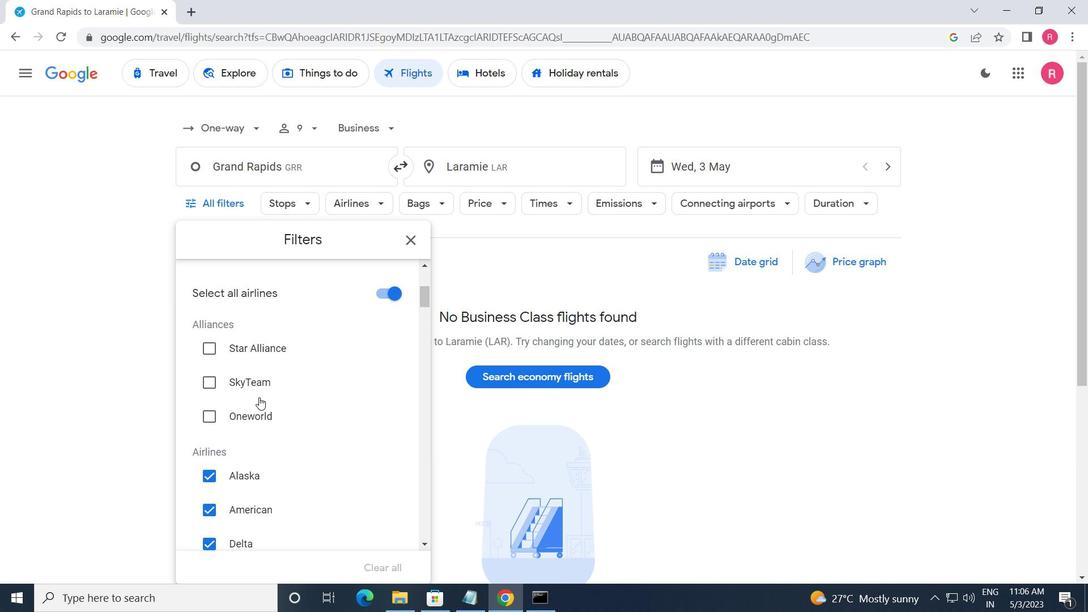 
Action: Mouse scrolled (259, 399) with delta (0, 0)
Screenshot: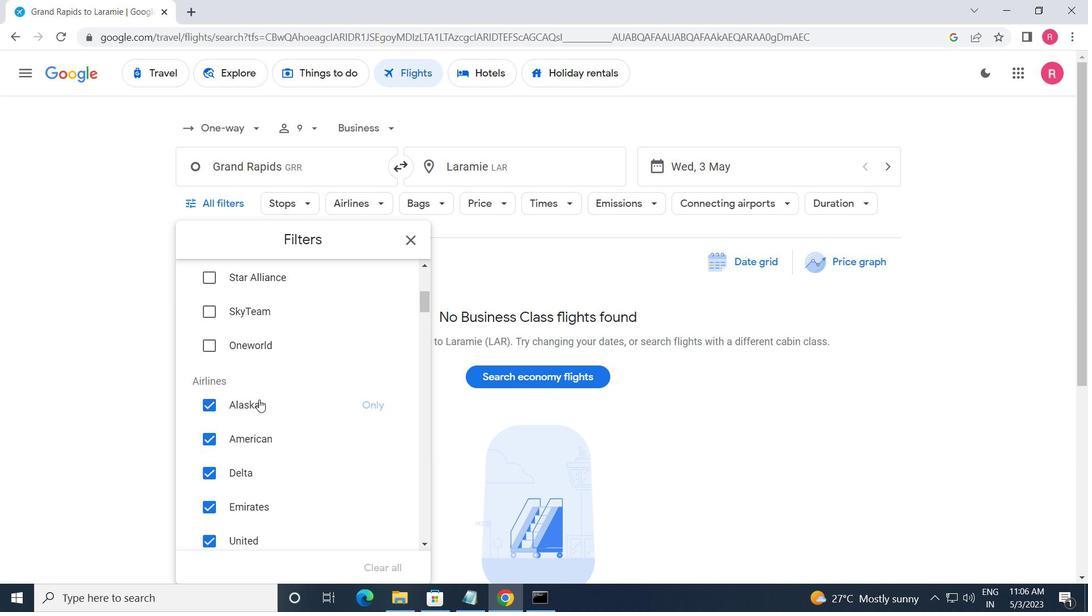 
Action: Mouse scrolled (259, 399) with delta (0, 0)
Screenshot: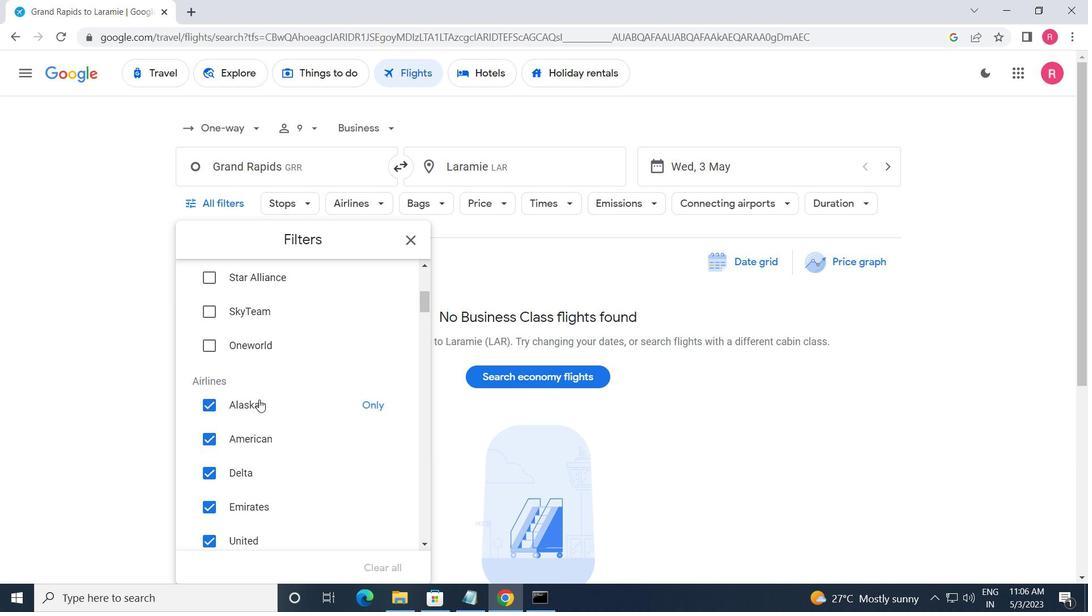 
Action: Mouse scrolled (259, 400) with delta (0, 0)
Screenshot: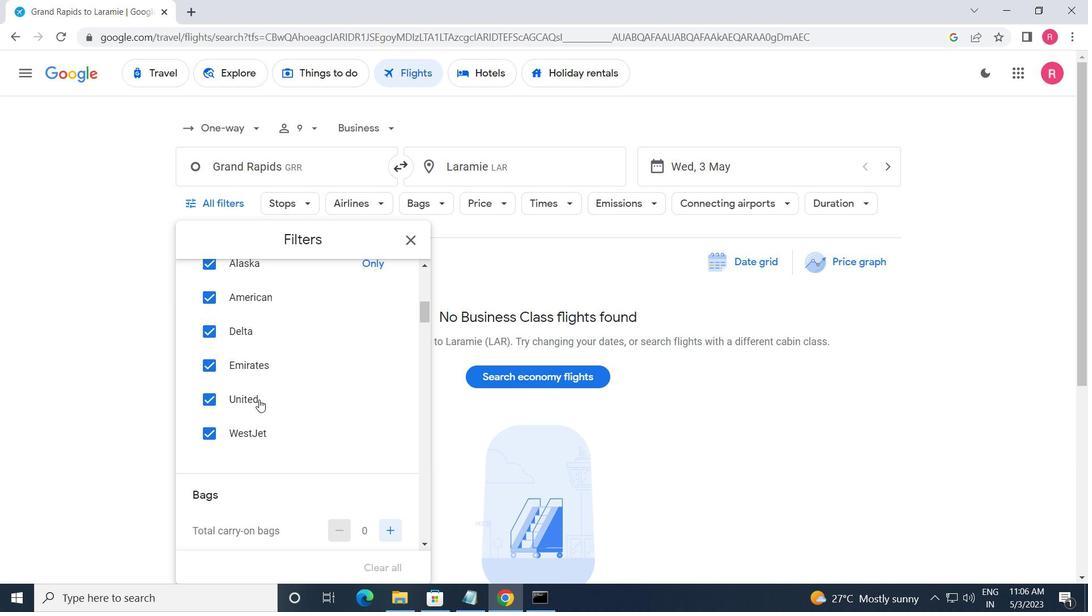 
Action: Mouse scrolled (259, 400) with delta (0, 0)
Screenshot: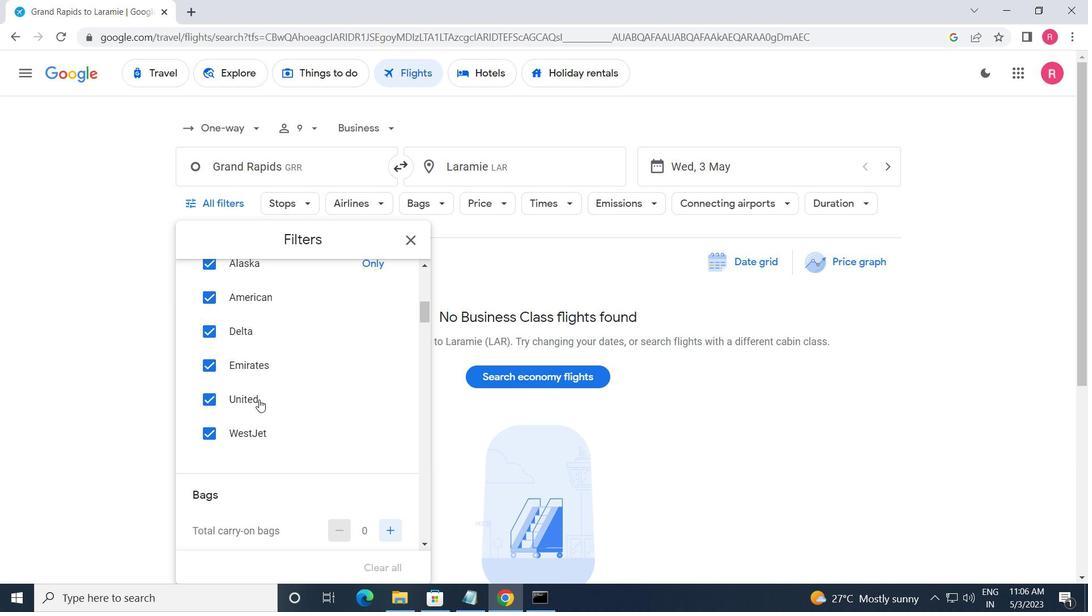 
Action: Mouse scrolled (259, 400) with delta (0, 0)
Screenshot: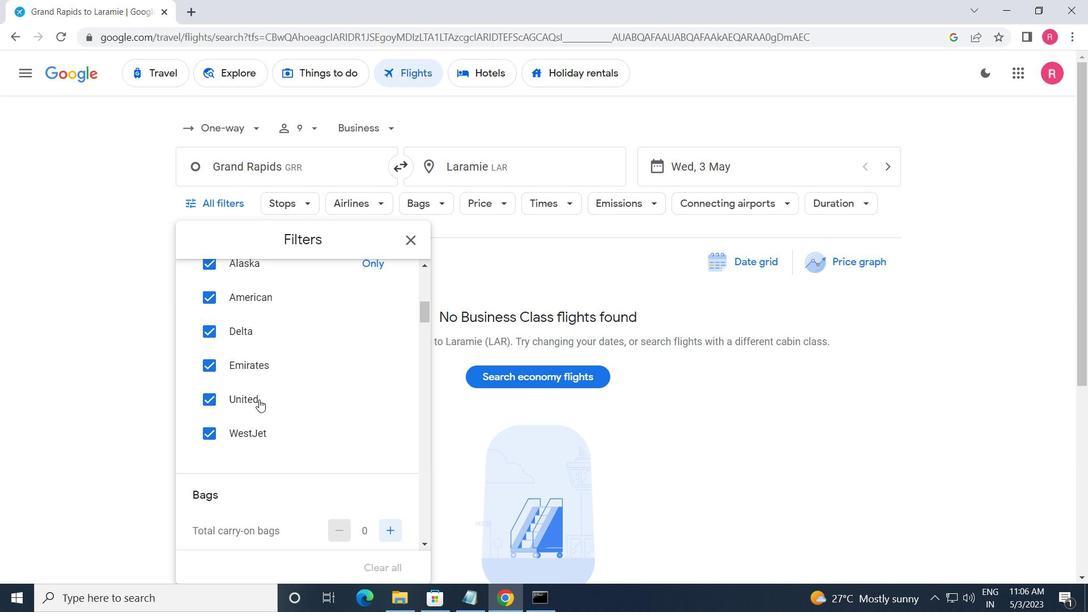 
Action: Mouse moved to (387, 299)
Screenshot: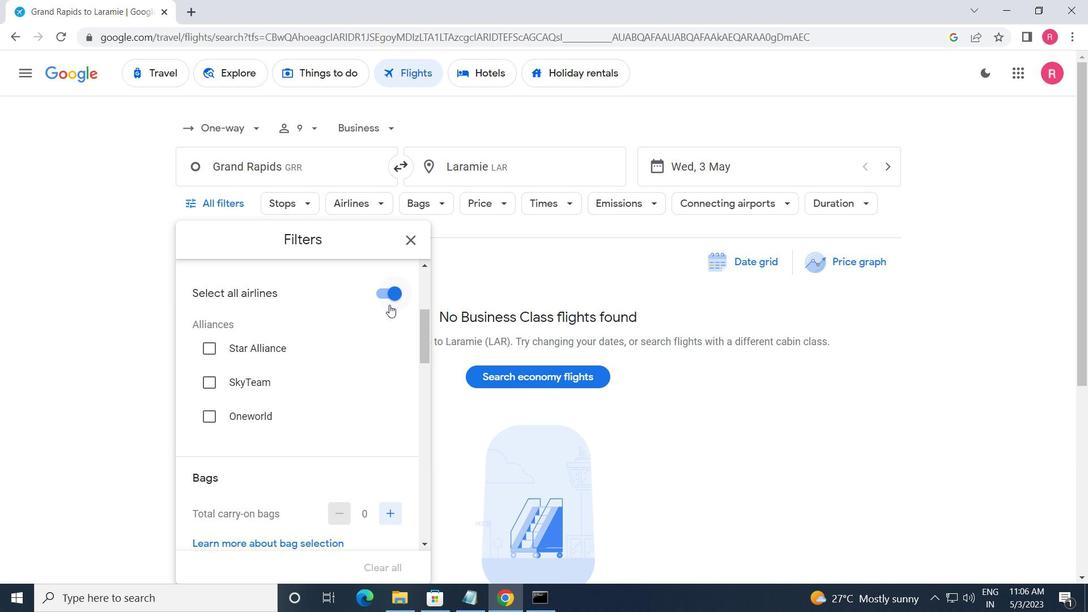 
Action: Mouse pressed left at (387, 299)
Screenshot: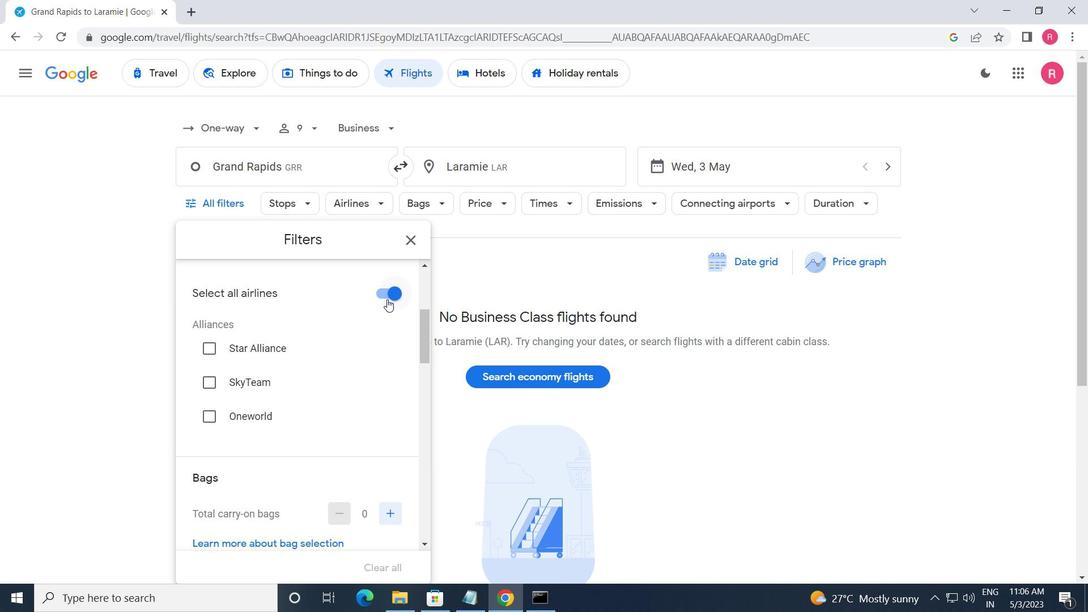 
Action: Mouse moved to (335, 430)
Screenshot: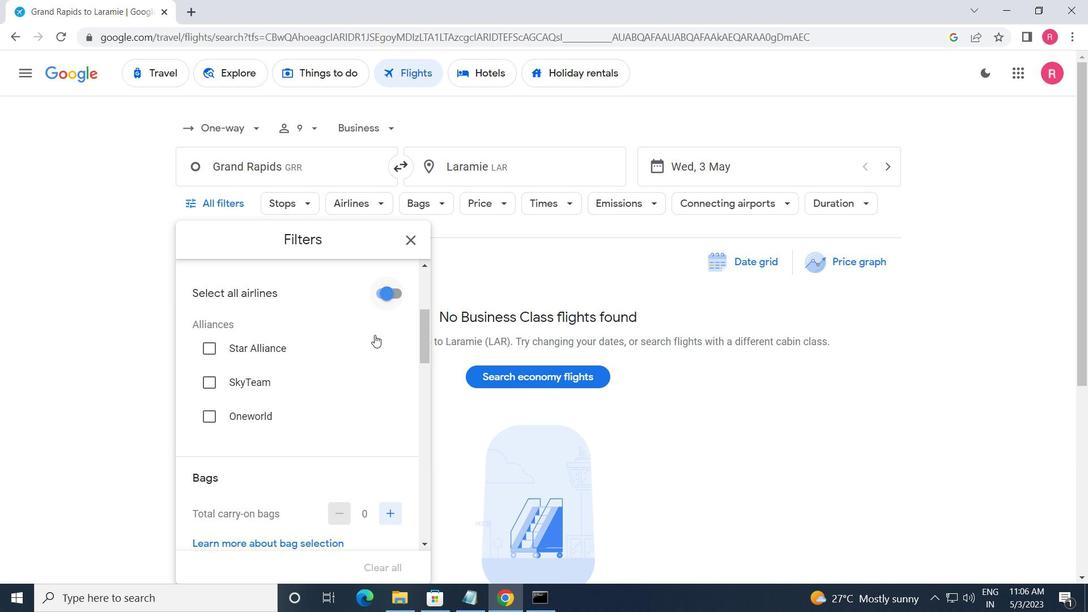 
Action: Mouse scrolled (335, 429) with delta (0, 0)
Screenshot: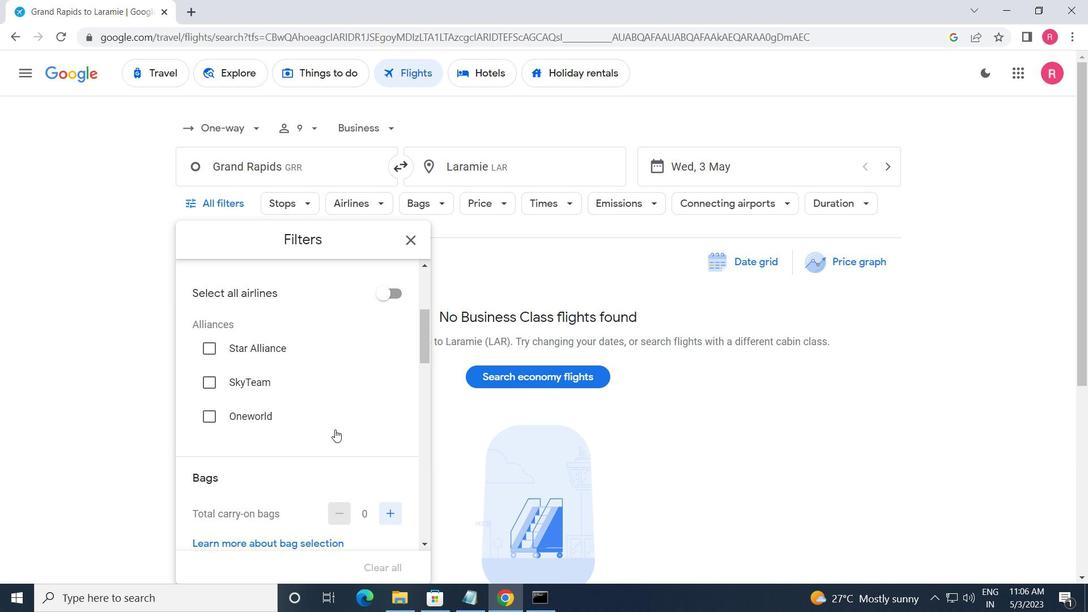 
Action: Mouse scrolled (335, 429) with delta (0, 0)
Screenshot: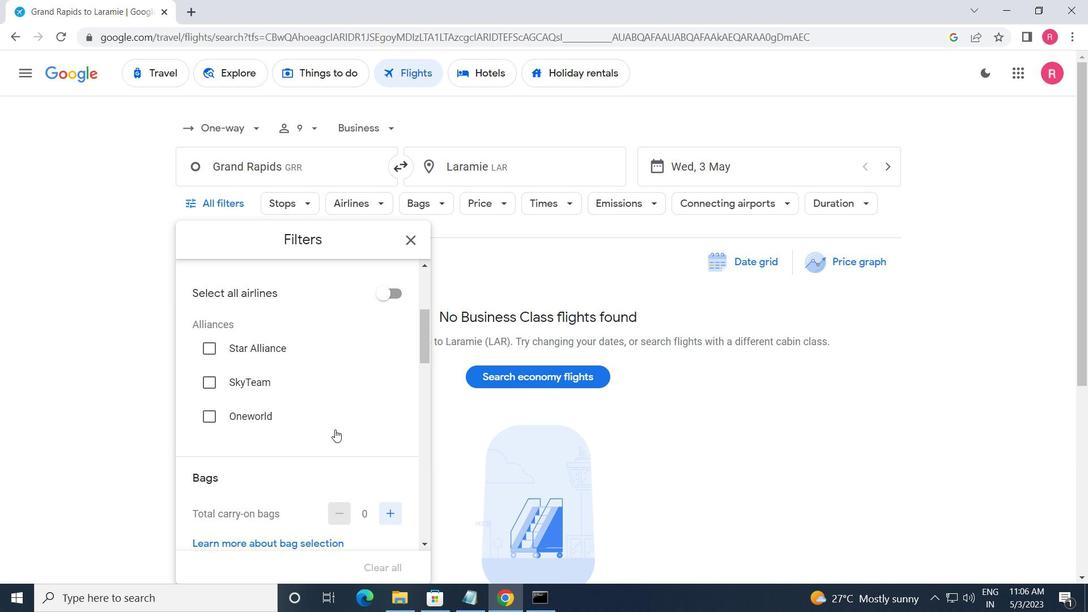 
Action: Mouse scrolled (335, 429) with delta (0, 0)
Screenshot: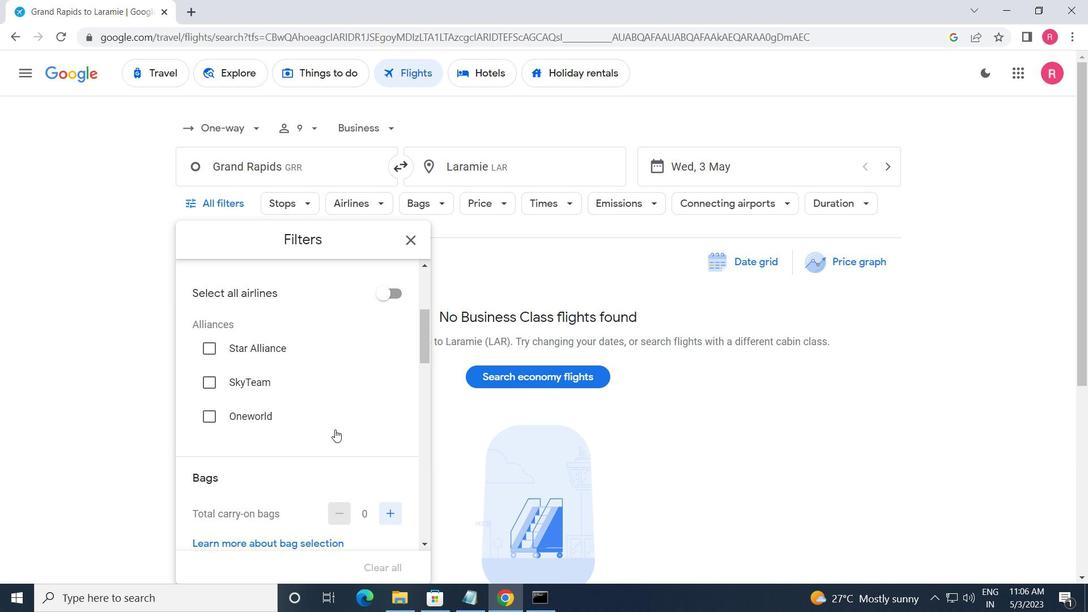 
Action: Mouse scrolled (335, 429) with delta (0, 0)
Screenshot: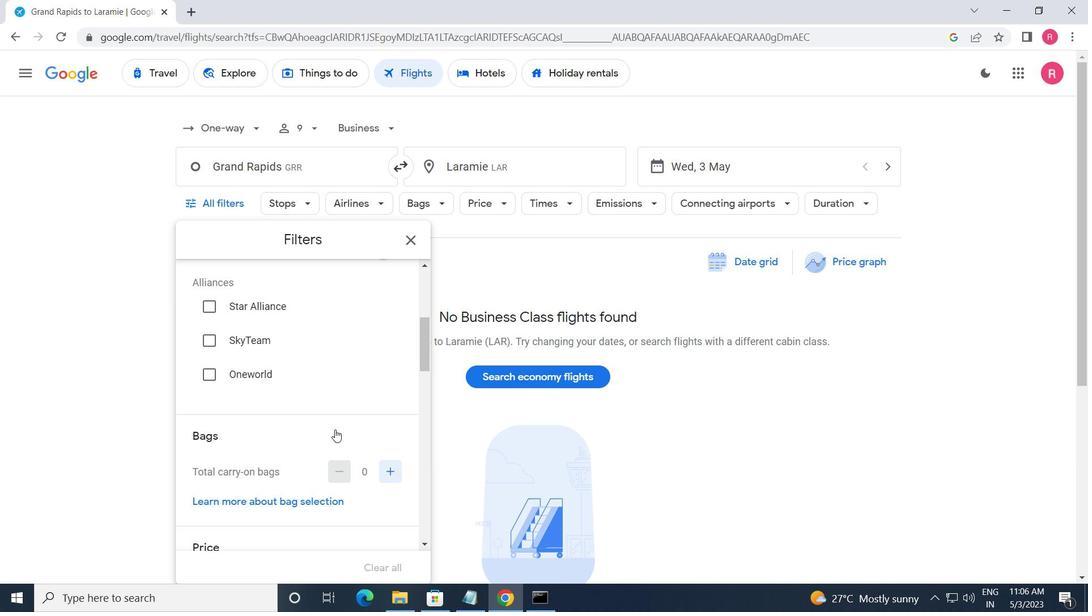 
Action: Mouse scrolled (335, 429) with delta (0, 0)
Screenshot: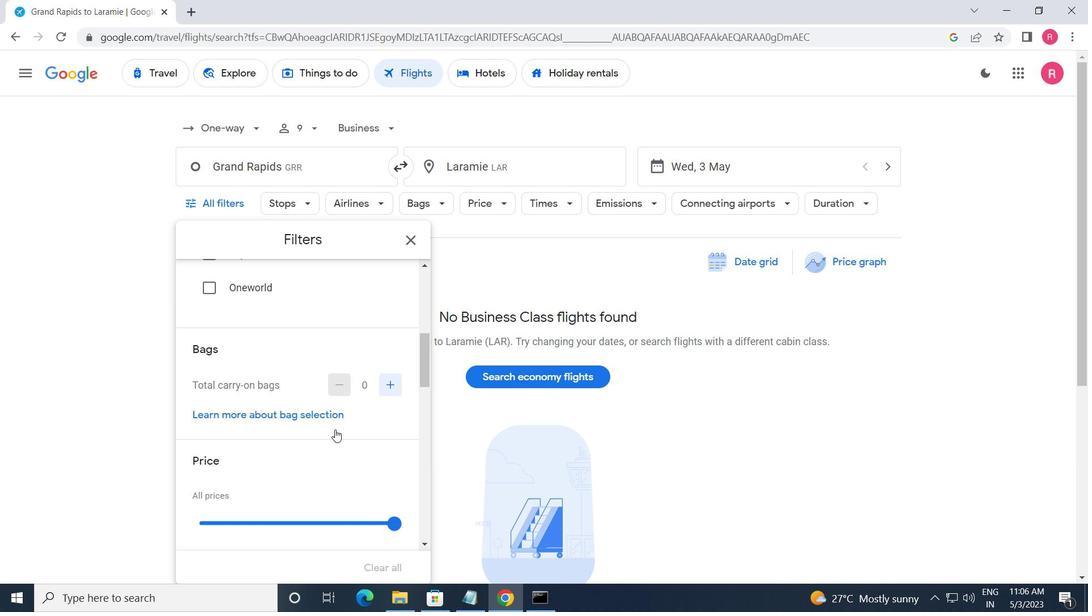 
Action: Mouse scrolled (335, 429) with delta (0, 0)
Screenshot: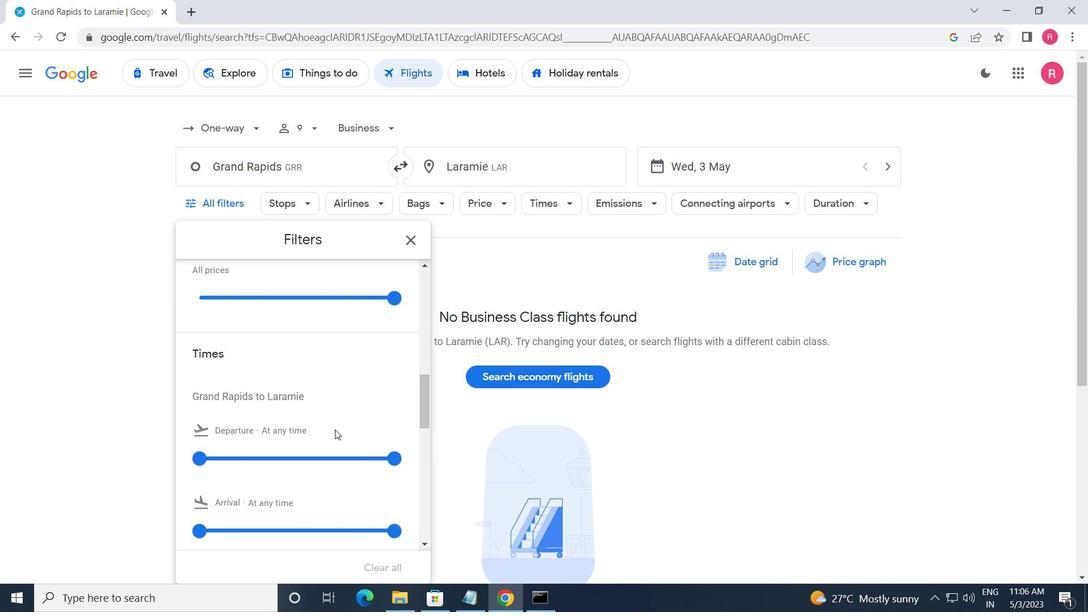 
Action: Mouse moved to (275, 400)
Screenshot: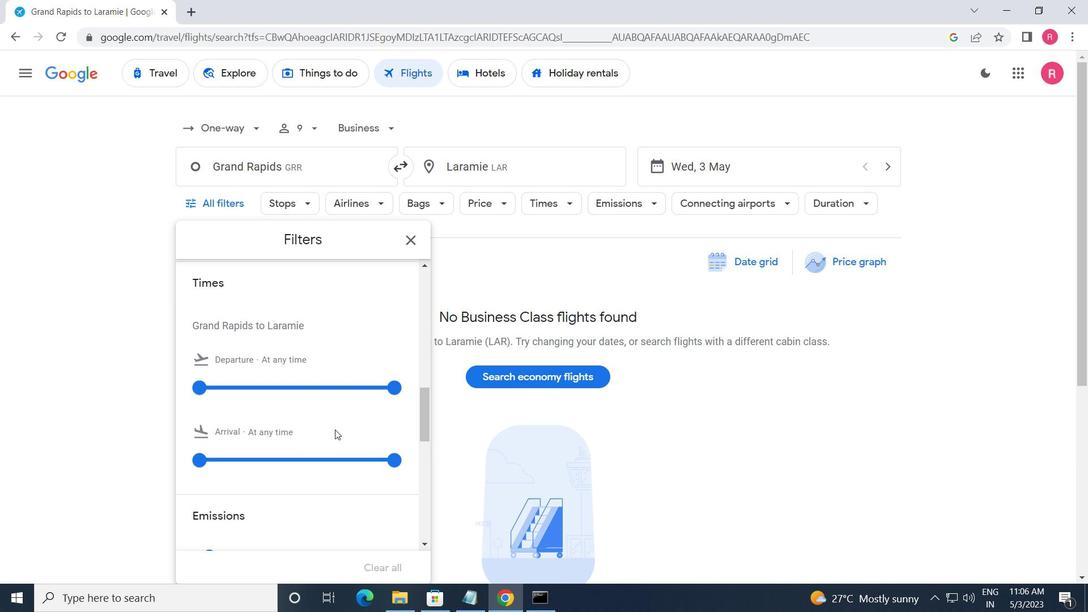 
Action: Mouse scrolled (275, 400) with delta (0, 0)
Screenshot: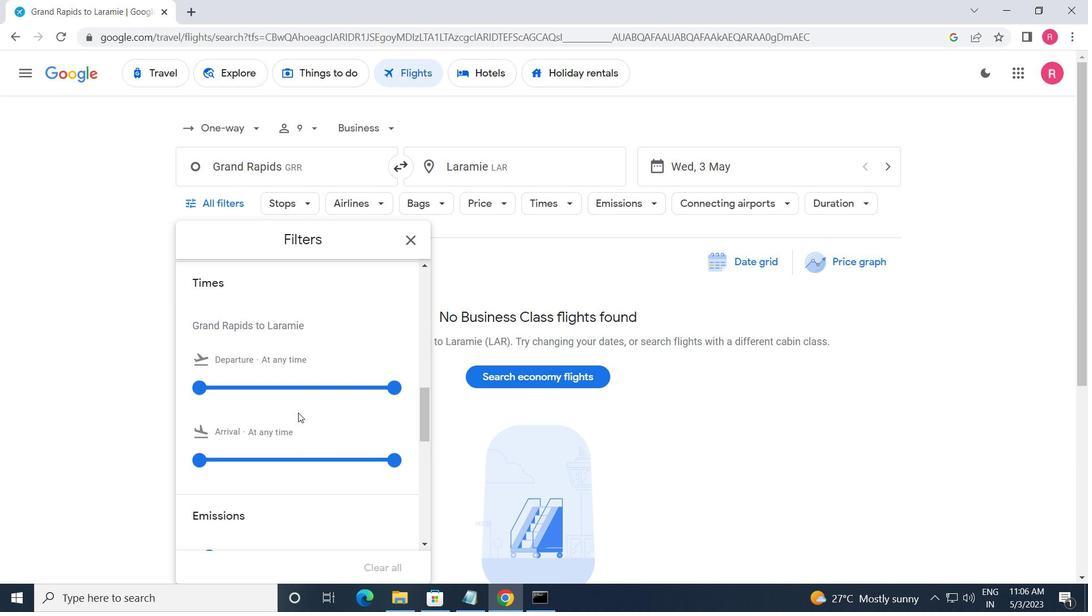 
Action: Mouse scrolled (275, 400) with delta (0, 0)
Screenshot: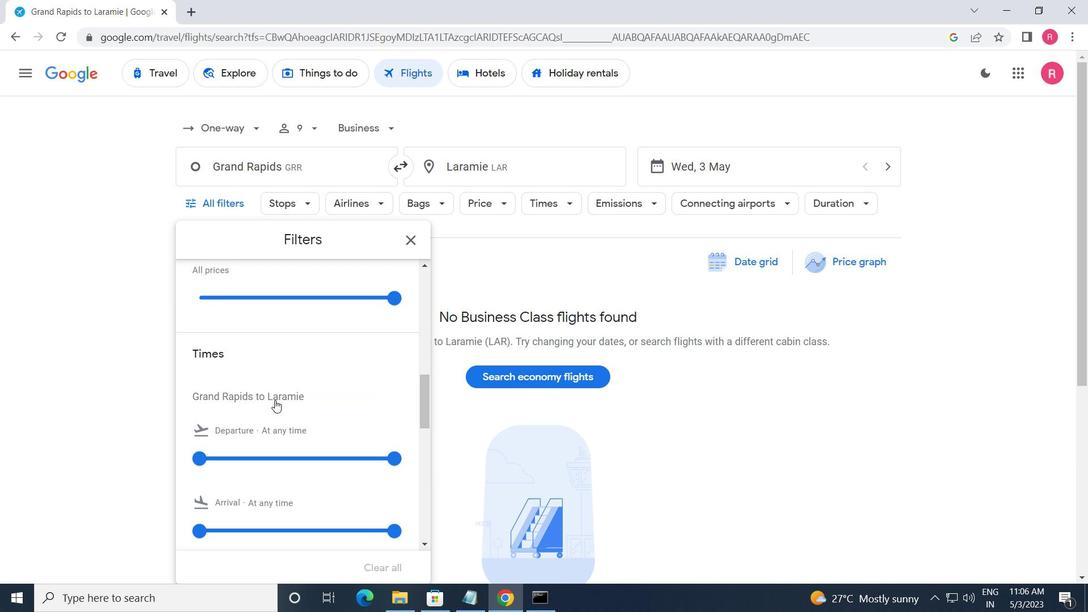 
Action: Mouse scrolled (275, 400) with delta (0, 0)
Screenshot: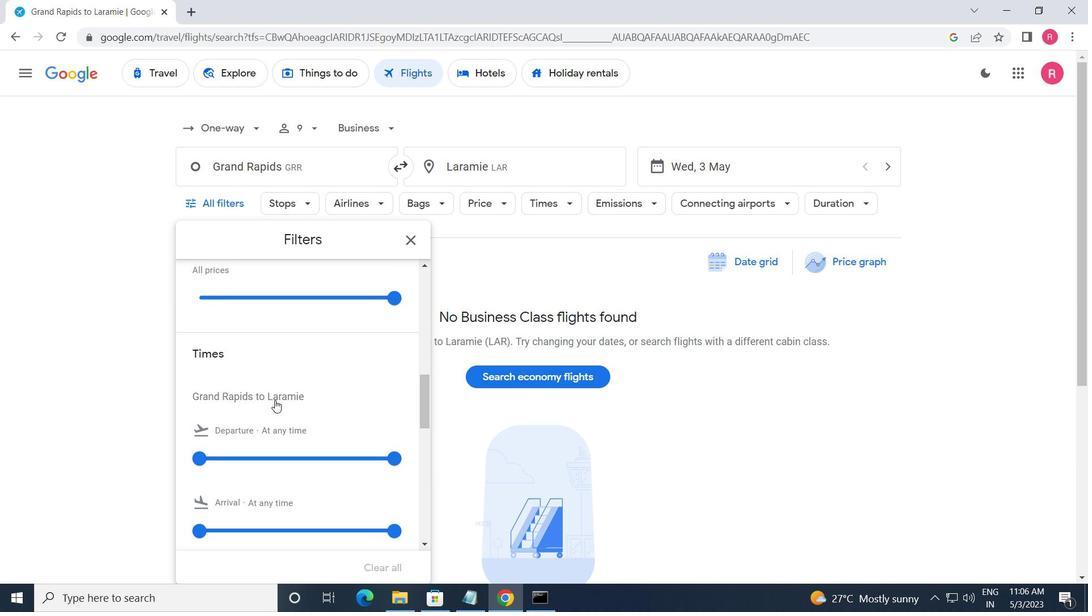 
Action: Mouse scrolled (275, 400) with delta (0, 0)
Screenshot: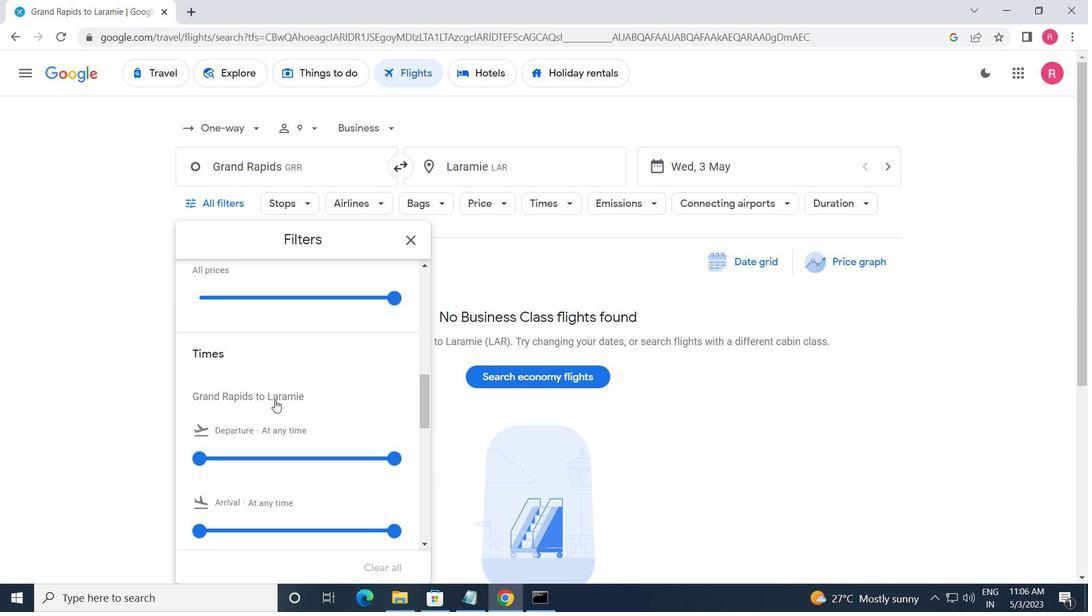 
Action: Mouse moved to (284, 412)
Screenshot: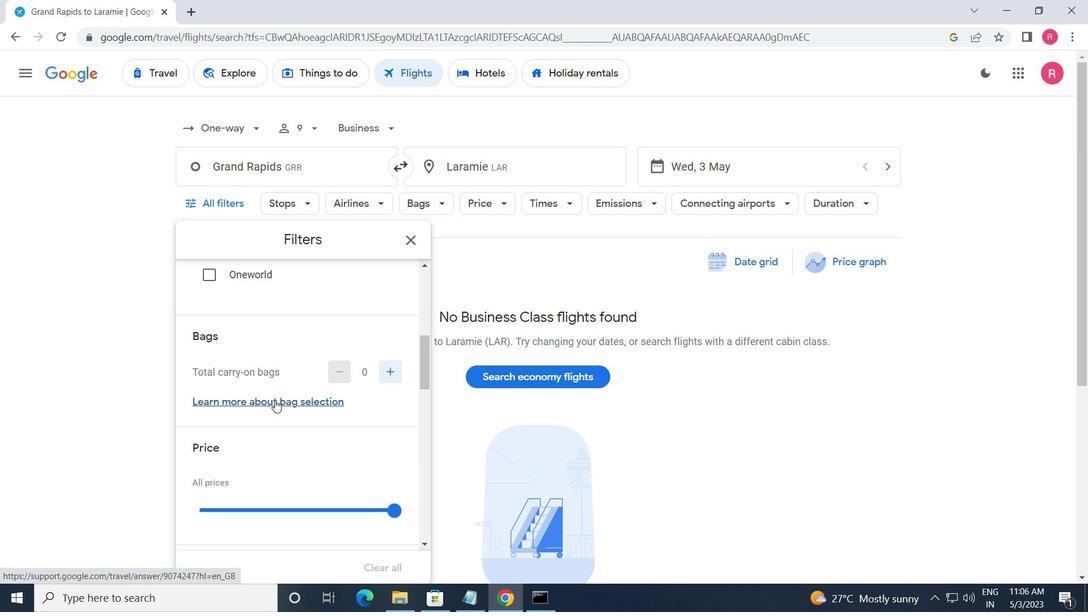 
Action: Mouse scrolled (284, 411) with delta (0, 0)
Screenshot: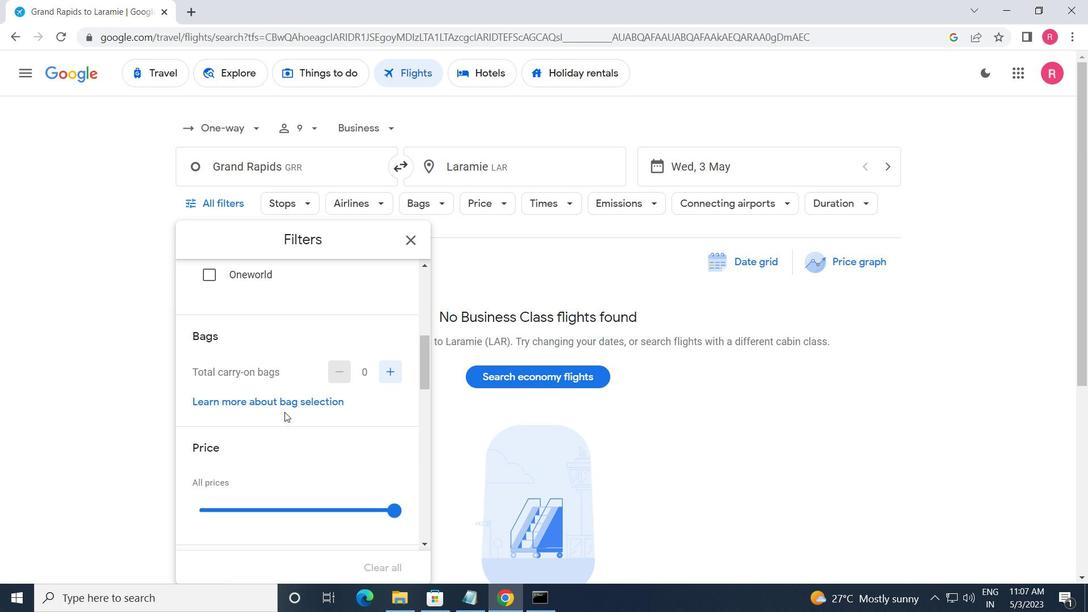 
Action: Mouse moved to (390, 436)
Screenshot: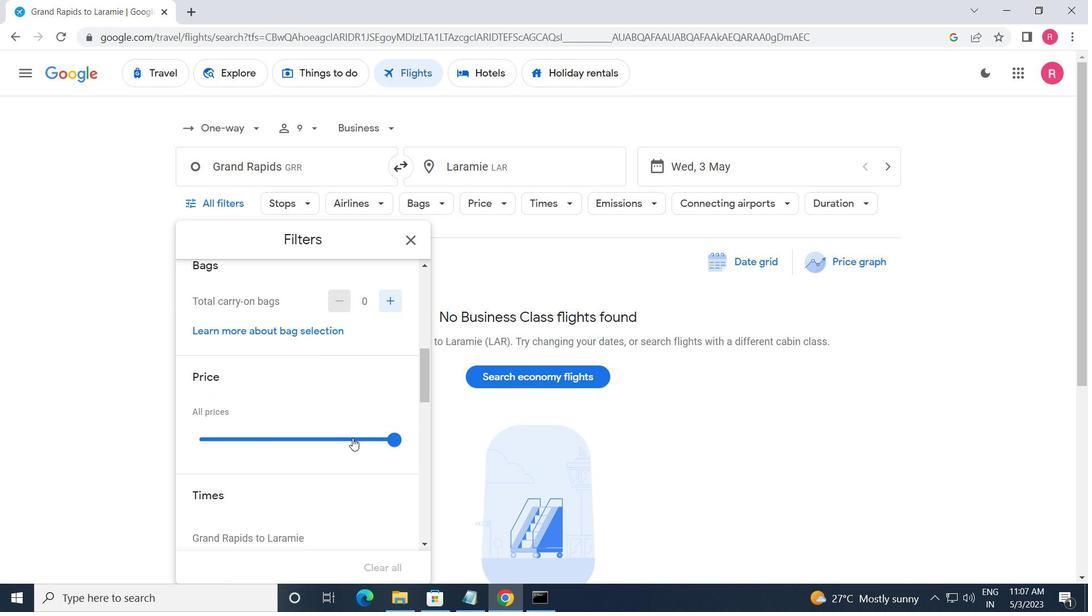 
Action: Mouse pressed left at (390, 436)
Screenshot: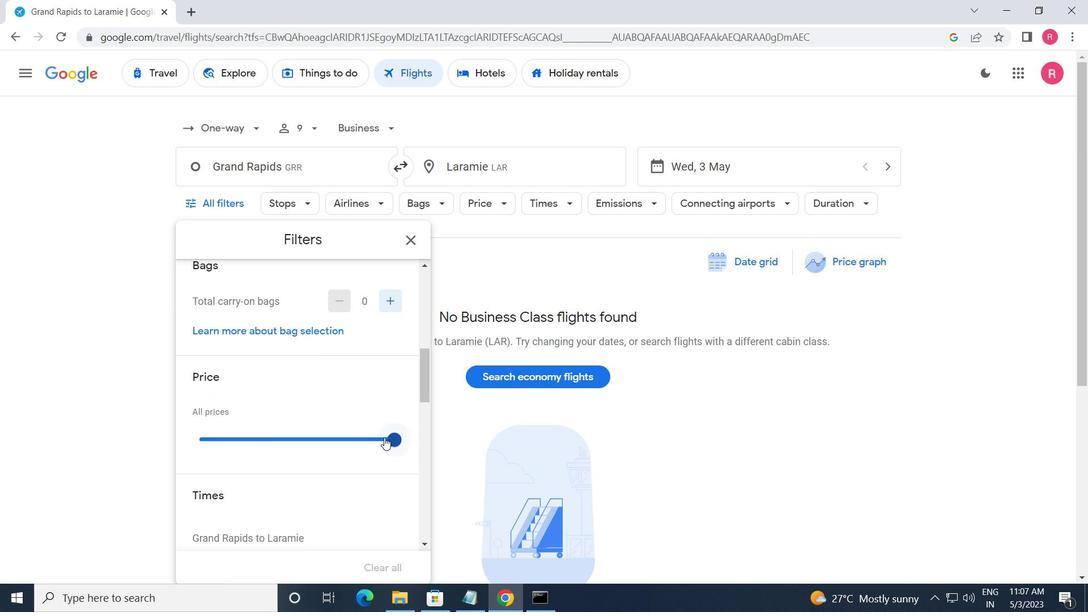
Action: Mouse moved to (278, 435)
Screenshot: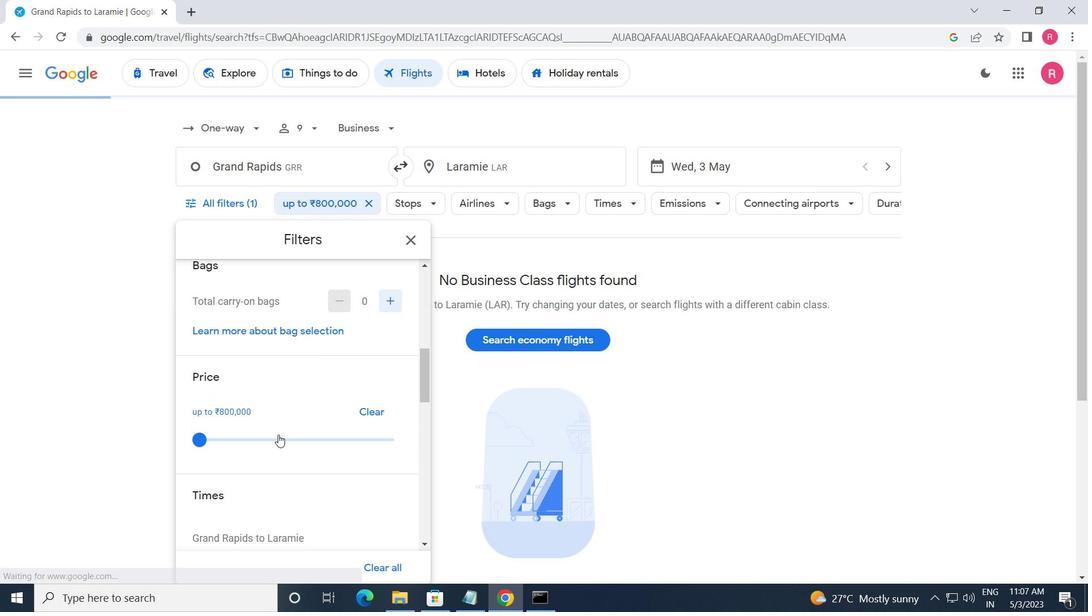 
Action: Mouse scrolled (278, 434) with delta (0, 0)
Screenshot: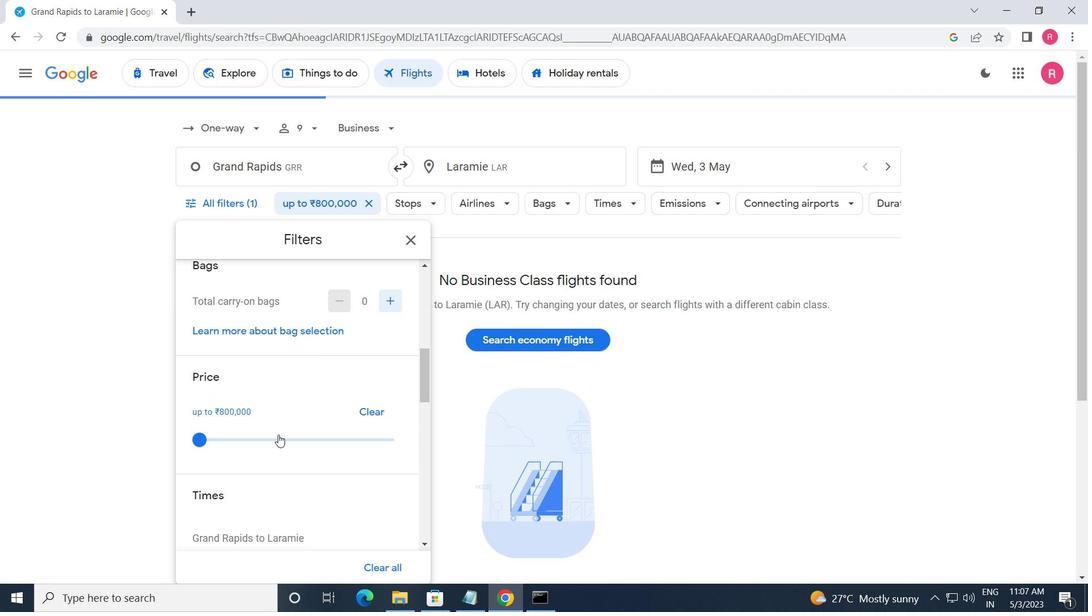 
Action: Mouse scrolled (278, 434) with delta (0, 0)
Screenshot: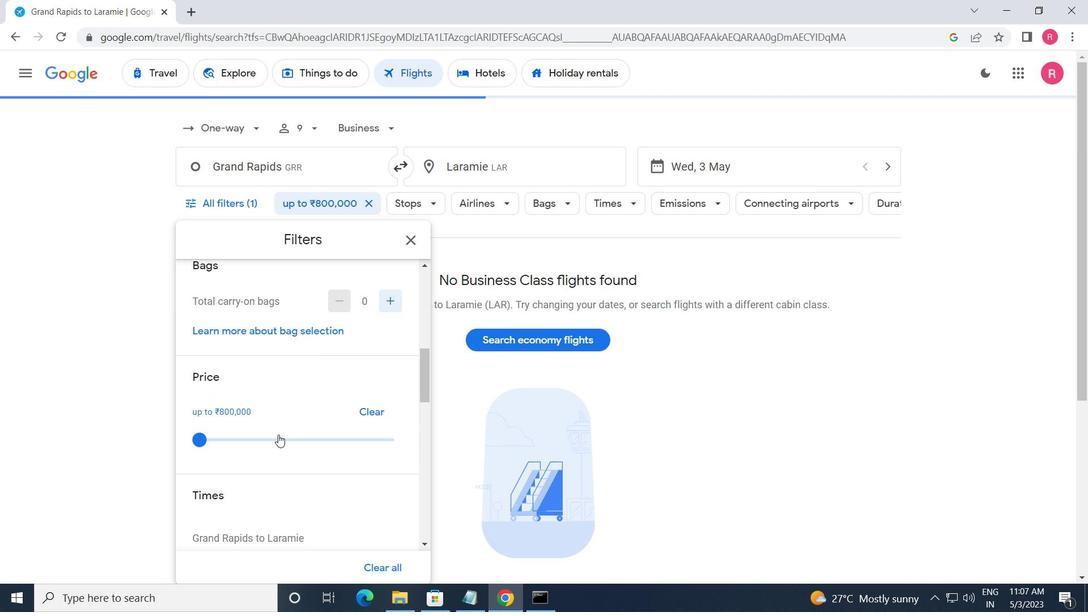 
Action: Mouse moved to (199, 494)
Screenshot: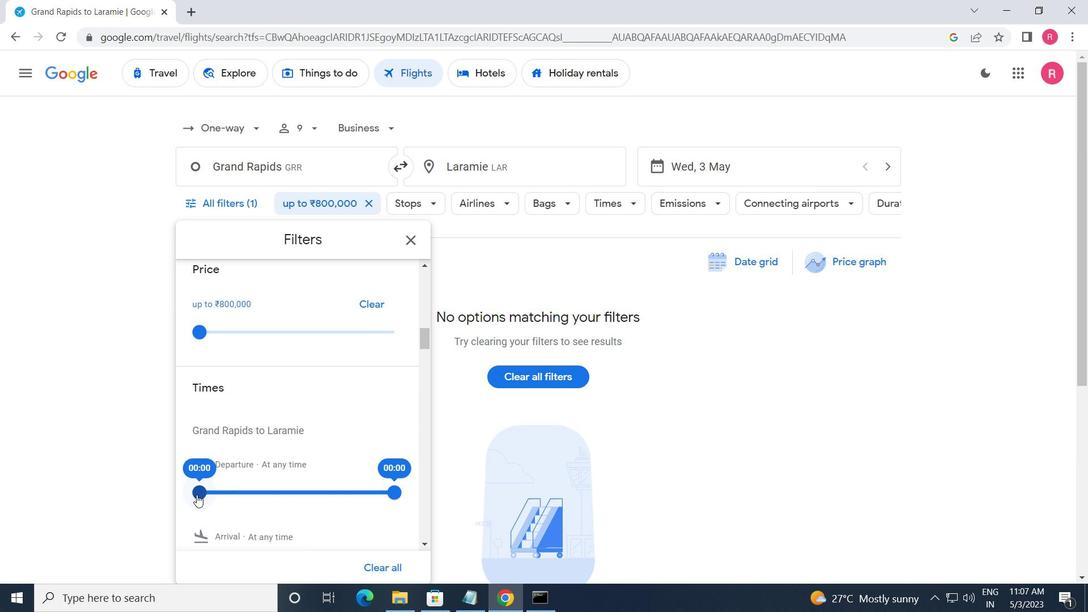 
Action: Mouse pressed left at (199, 494)
Screenshot: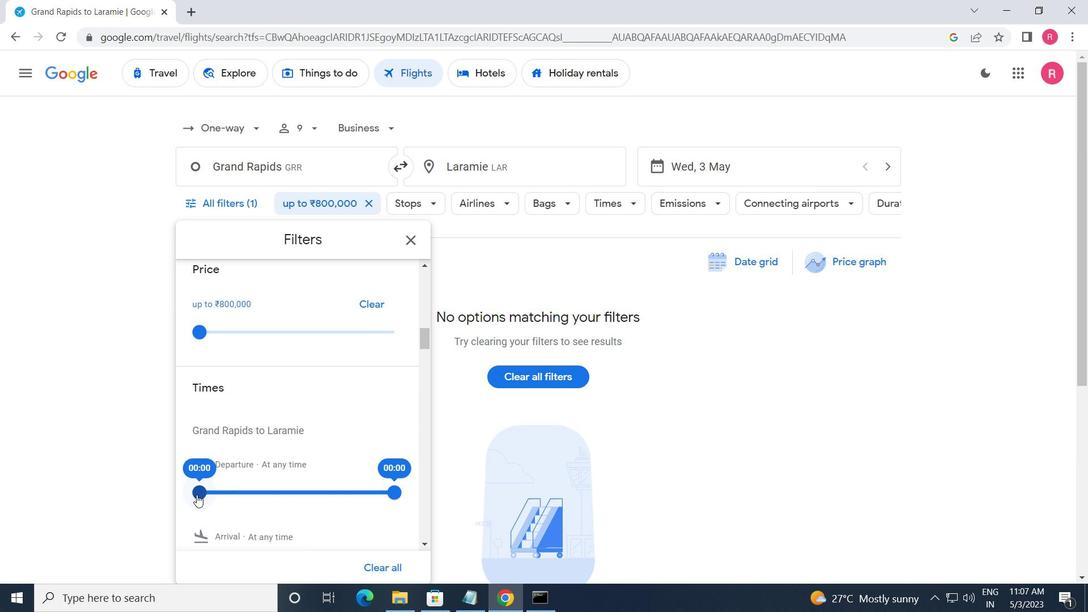 
Action: Mouse moved to (397, 492)
Screenshot: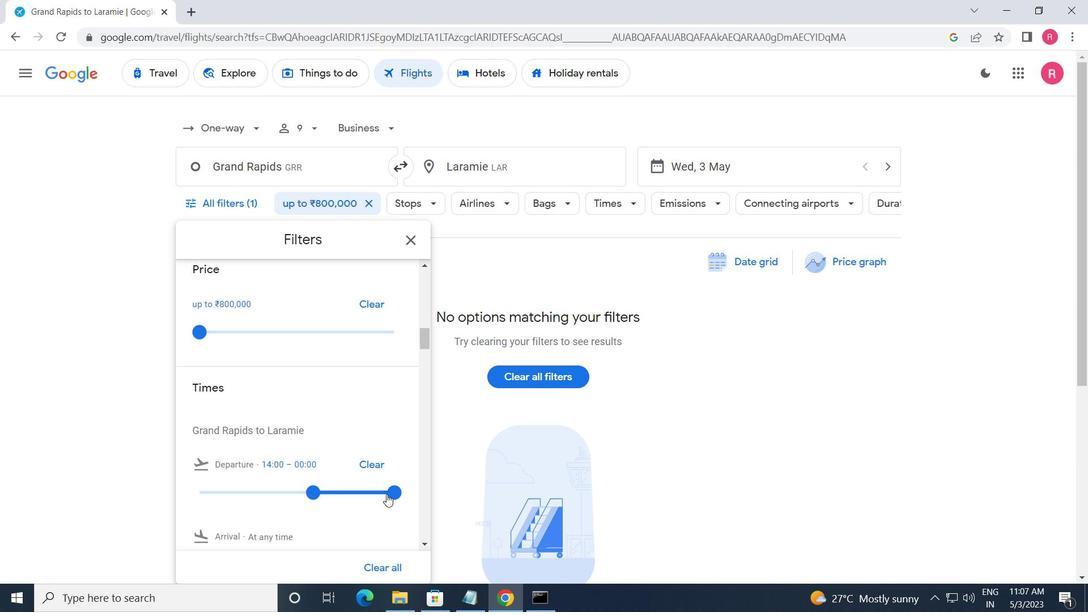 
Action: Mouse pressed left at (397, 492)
Screenshot: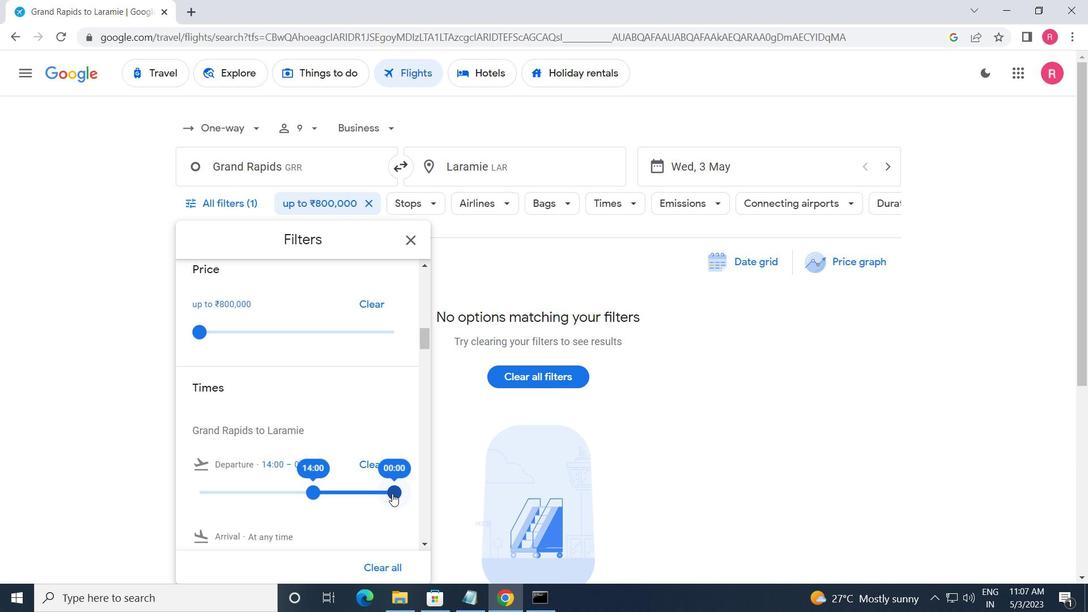 
Action: Mouse moved to (413, 241)
Screenshot: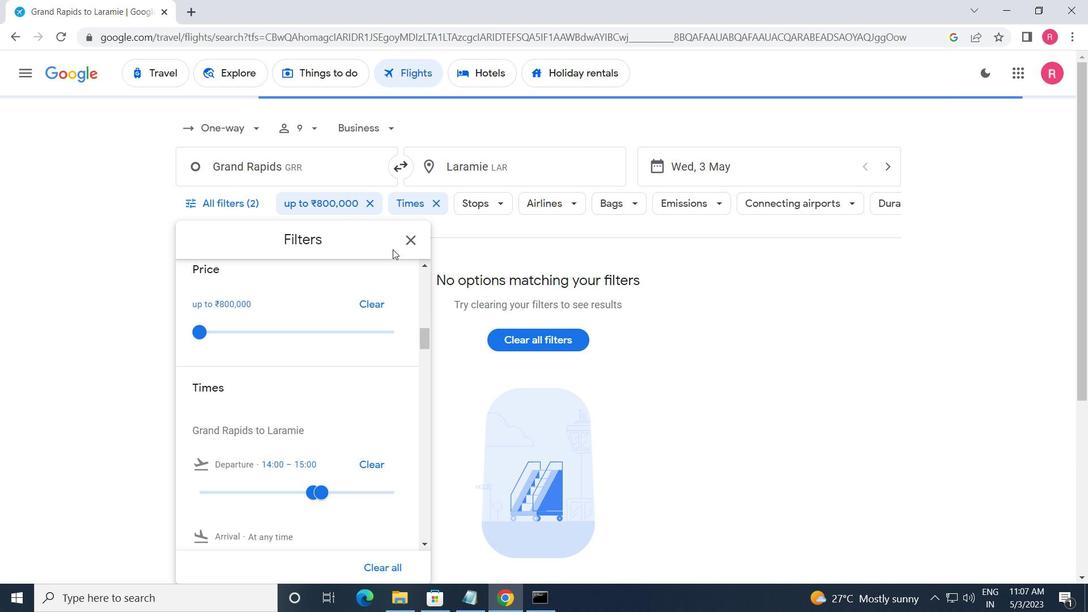 
Action: Mouse pressed left at (413, 241)
Screenshot: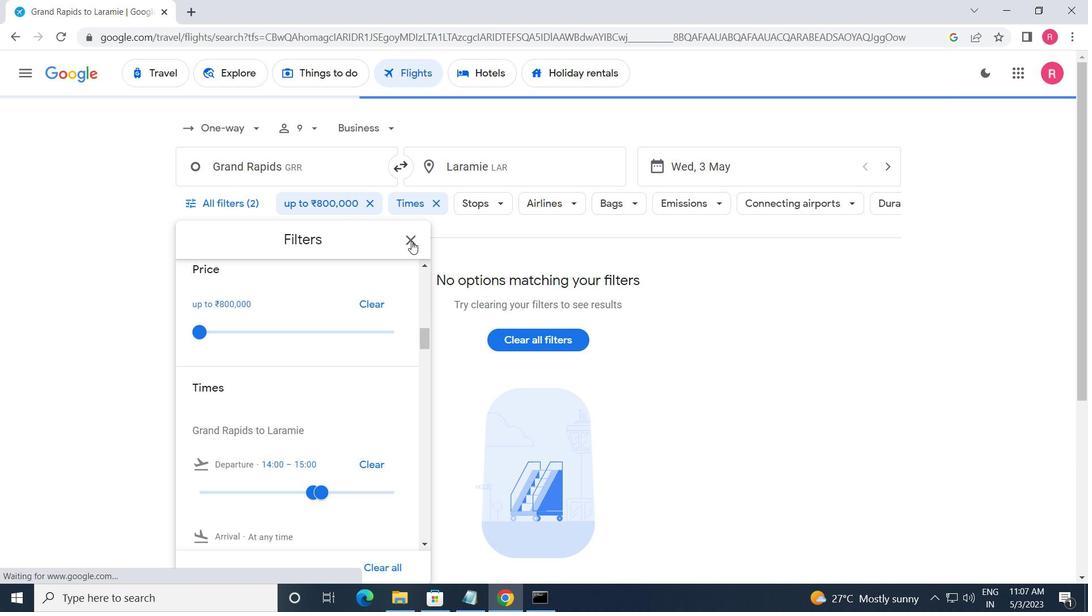
Action: Mouse moved to (358, 305)
Screenshot: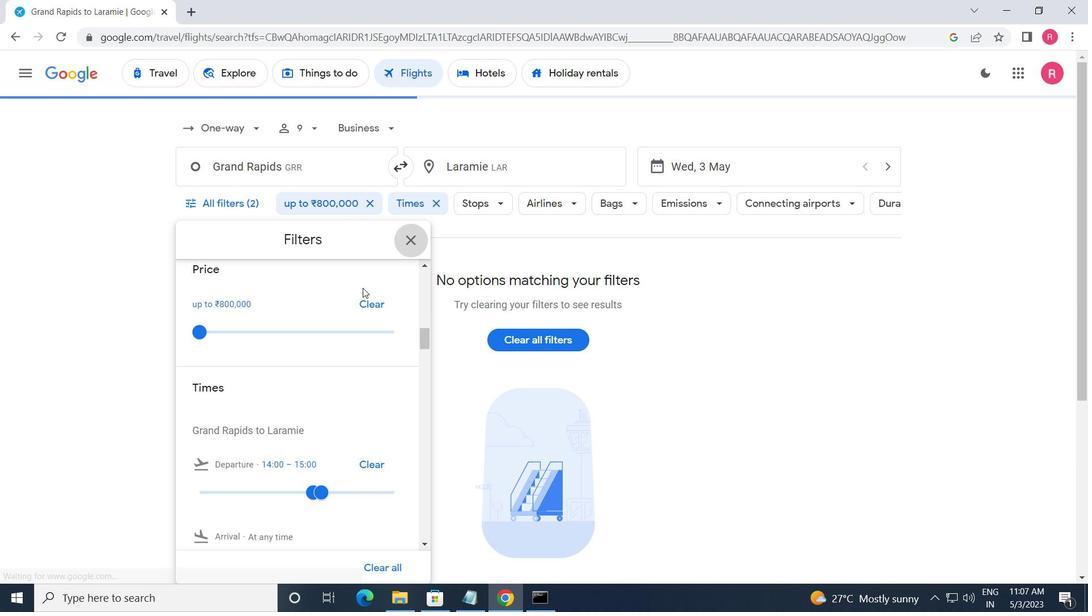 
